 Task: Find connections with filter location Pennādam with filter topic #Jobsearchwith filter profile language Potuguese with filter current company ETAuto with filter school Thiagarajar College of Engineering with filter industry Wholesale Furniture and Home Furnishings with filter service category Audio Engineering with filter keywords title Entrepreneur
Action: Mouse moved to (549, 68)
Screenshot: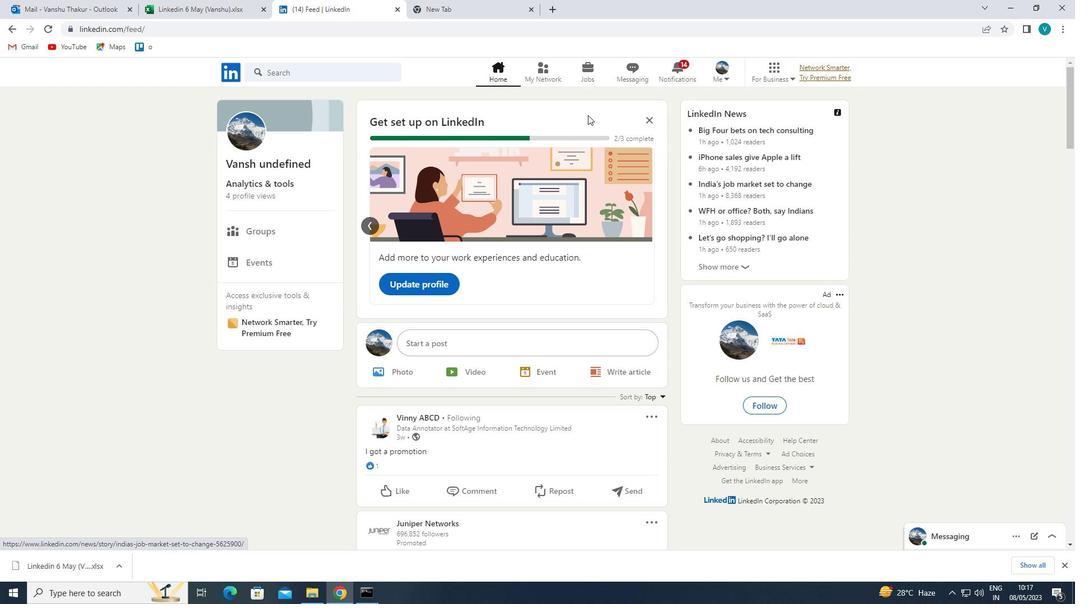 
Action: Mouse pressed left at (549, 68)
Screenshot: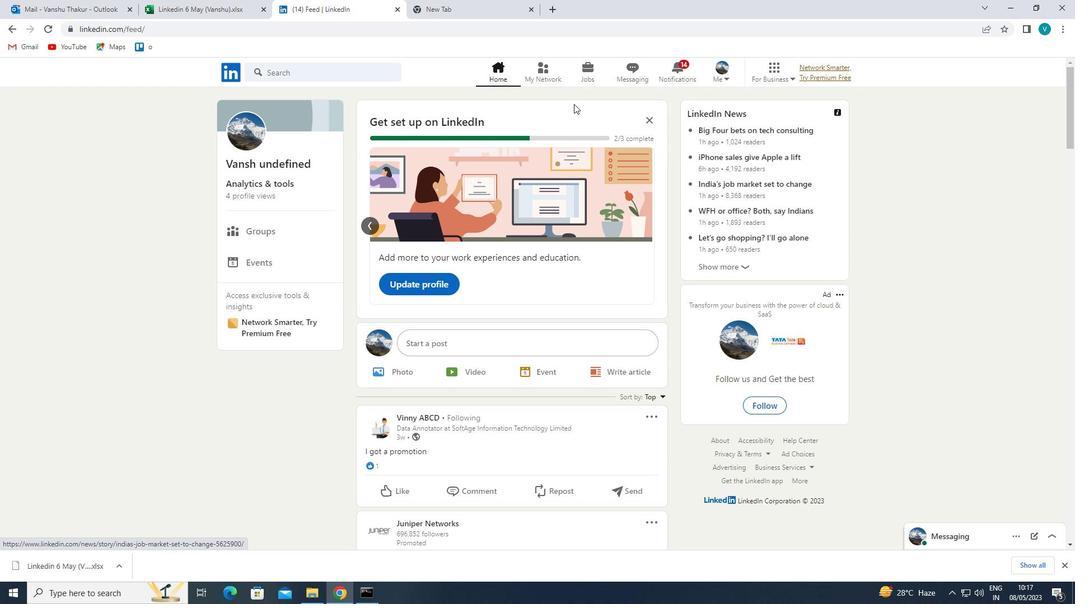 
Action: Mouse moved to (338, 133)
Screenshot: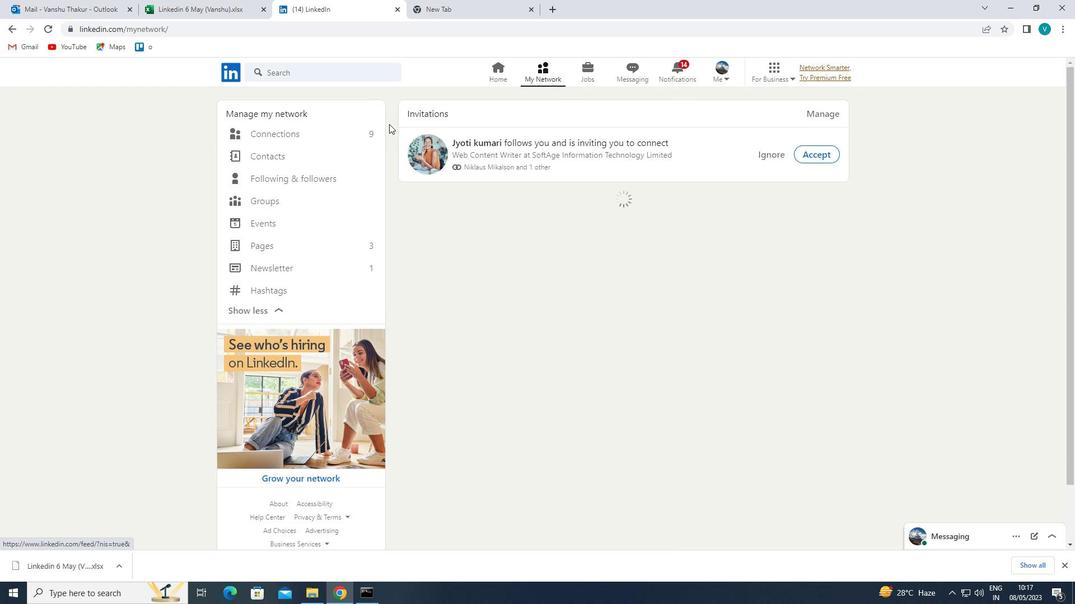 
Action: Mouse pressed left at (338, 133)
Screenshot: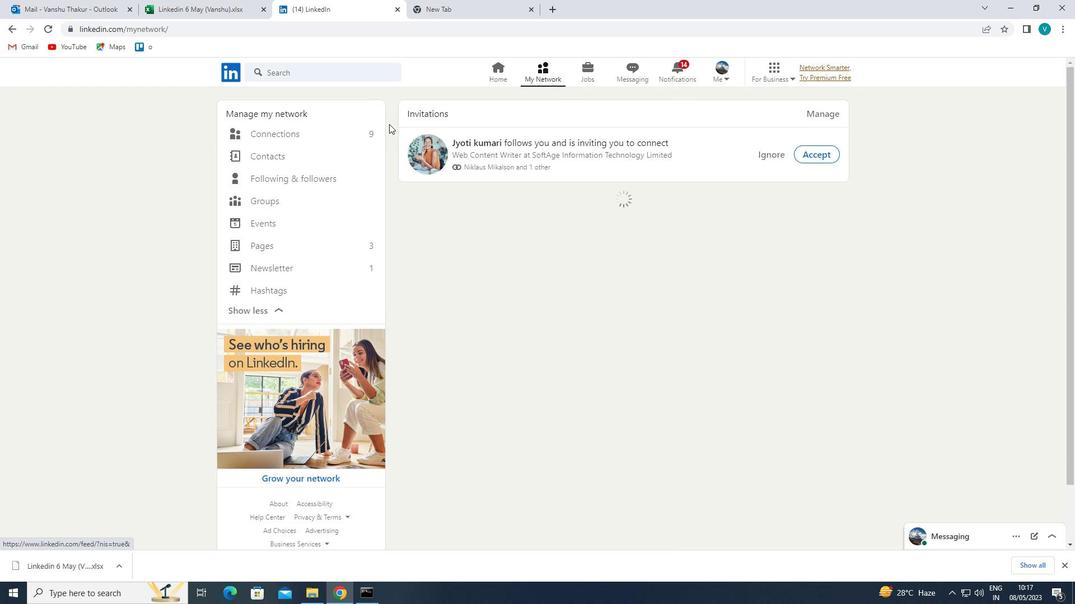 
Action: Mouse moved to (609, 133)
Screenshot: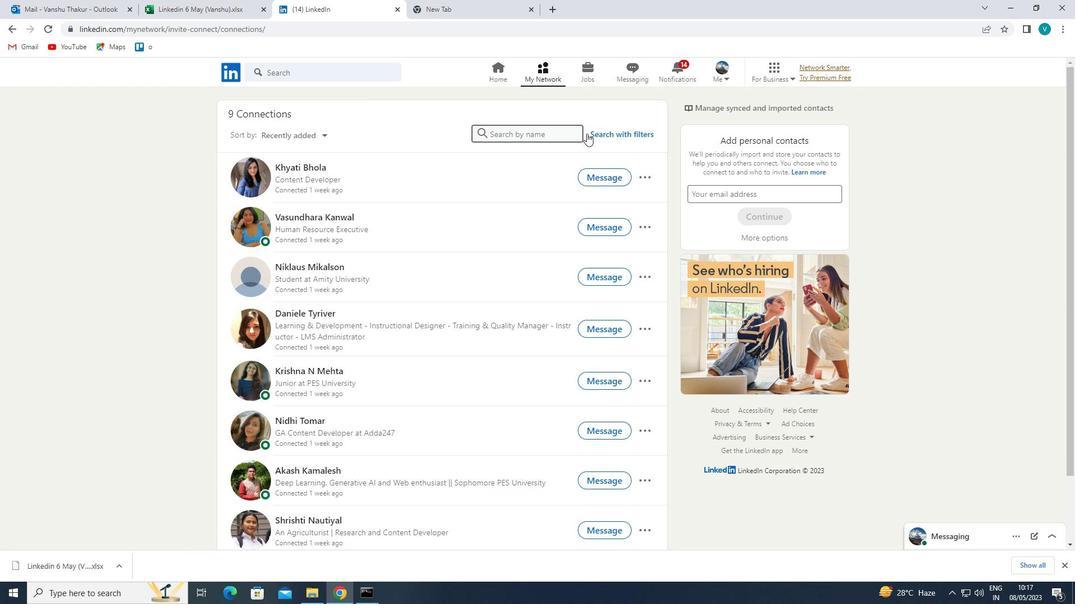 
Action: Mouse pressed left at (609, 133)
Screenshot: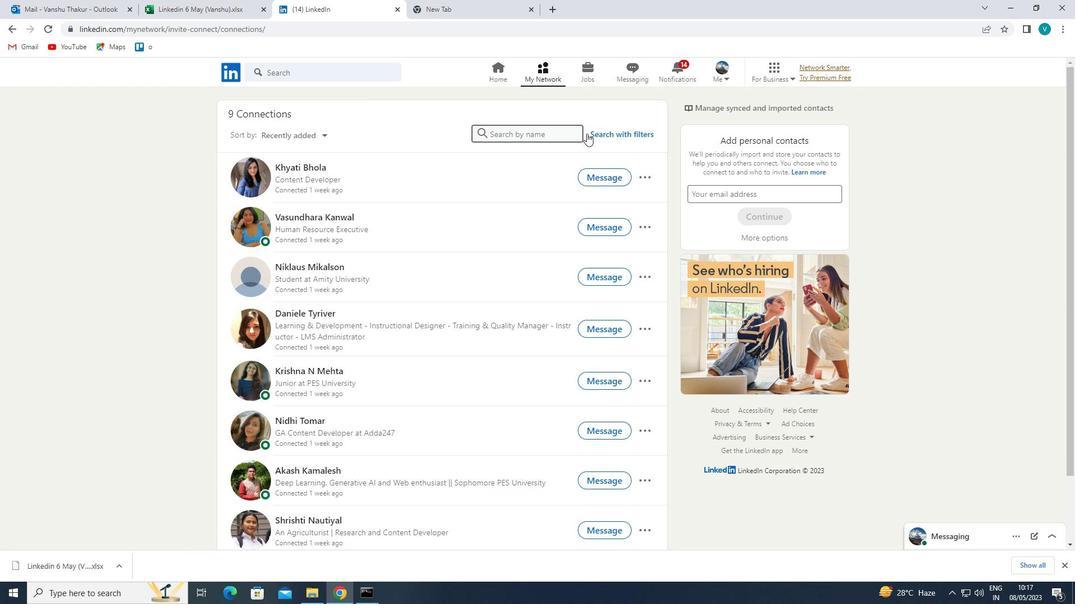 
Action: Mouse moved to (540, 105)
Screenshot: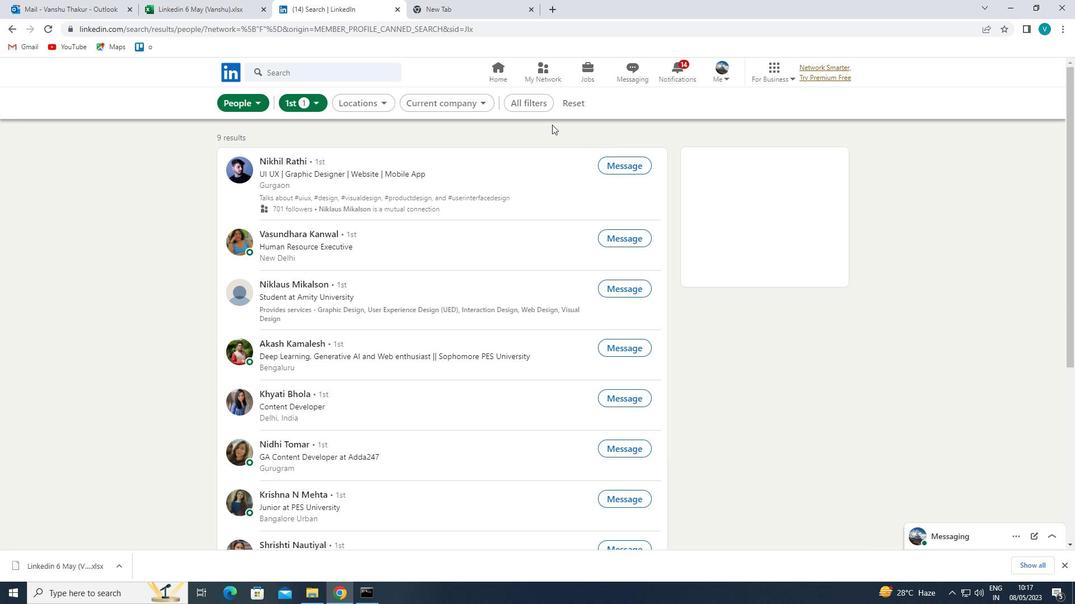 
Action: Mouse pressed left at (540, 105)
Screenshot: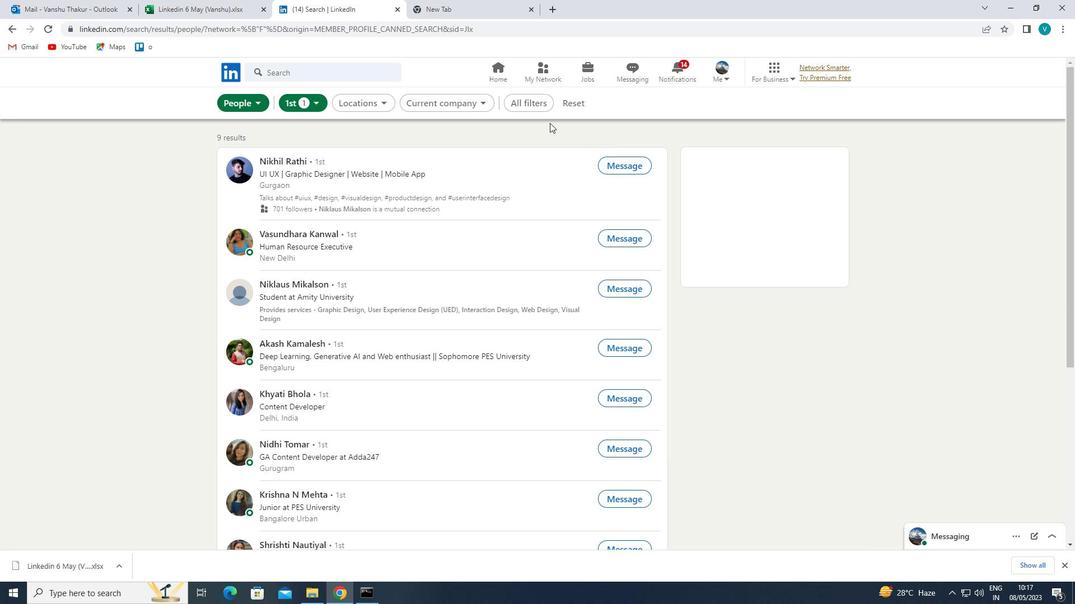 
Action: Mouse moved to (807, 180)
Screenshot: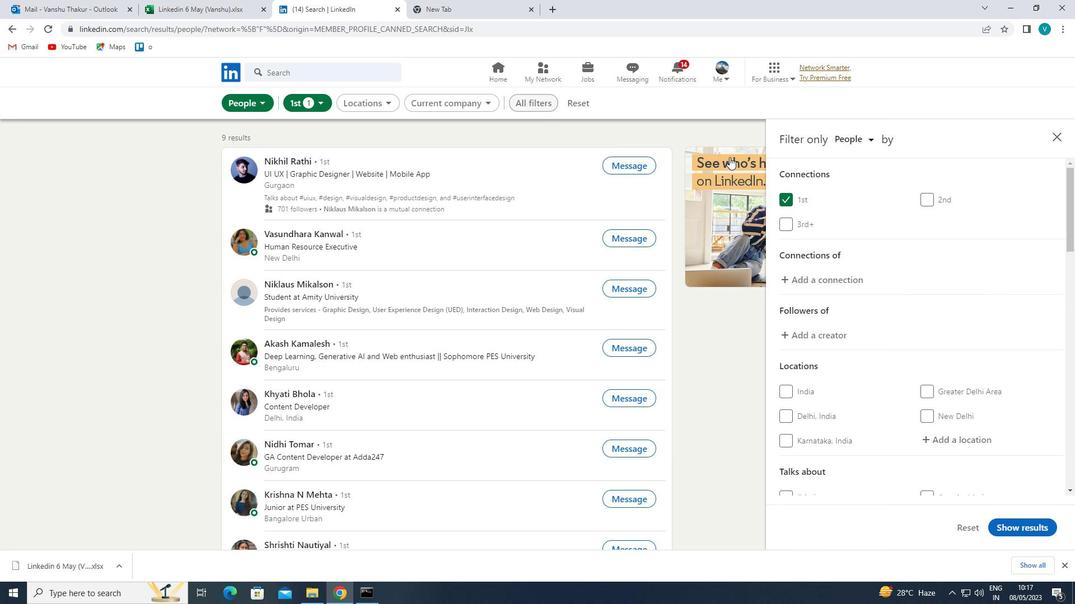 
Action: Mouse scrolled (807, 180) with delta (0, 0)
Screenshot: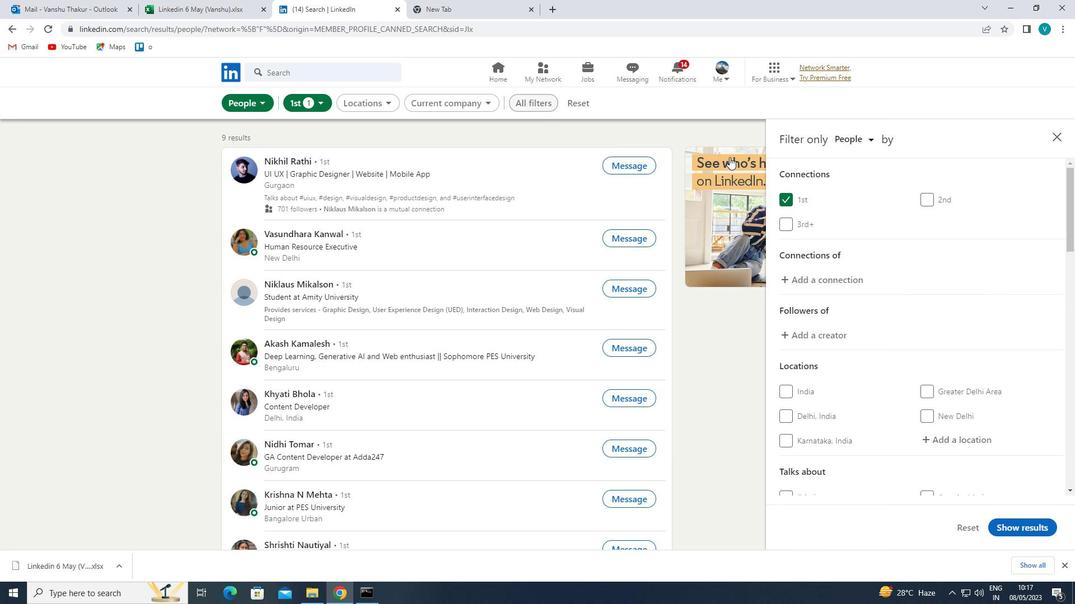 
Action: Mouse moved to (813, 184)
Screenshot: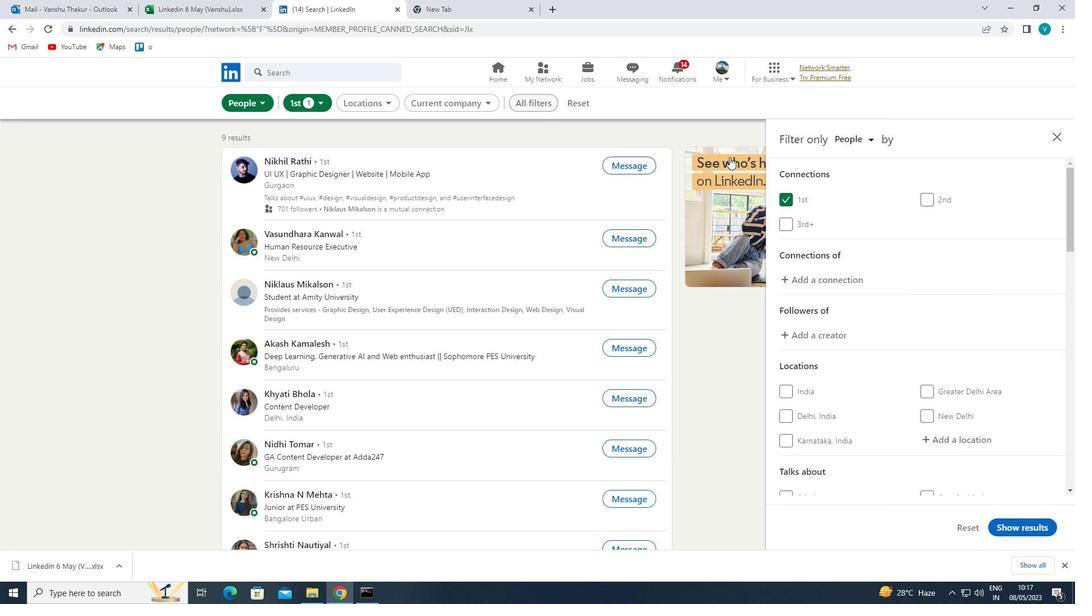 
Action: Mouse scrolled (813, 183) with delta (0, 0)
Screenshot: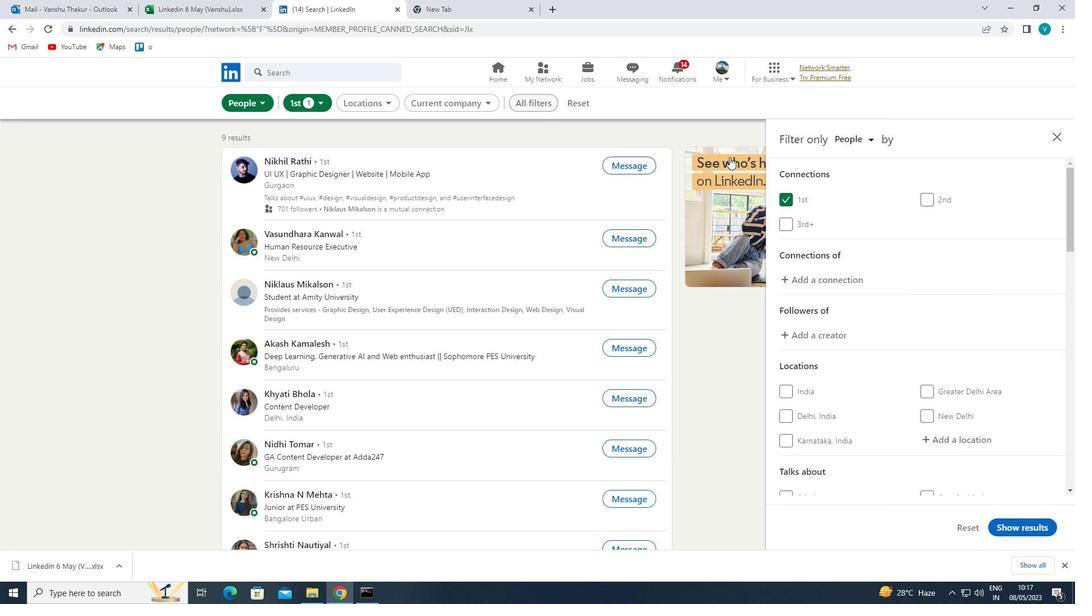 
Action: Mouse moved to (818, 188)
Screenshot: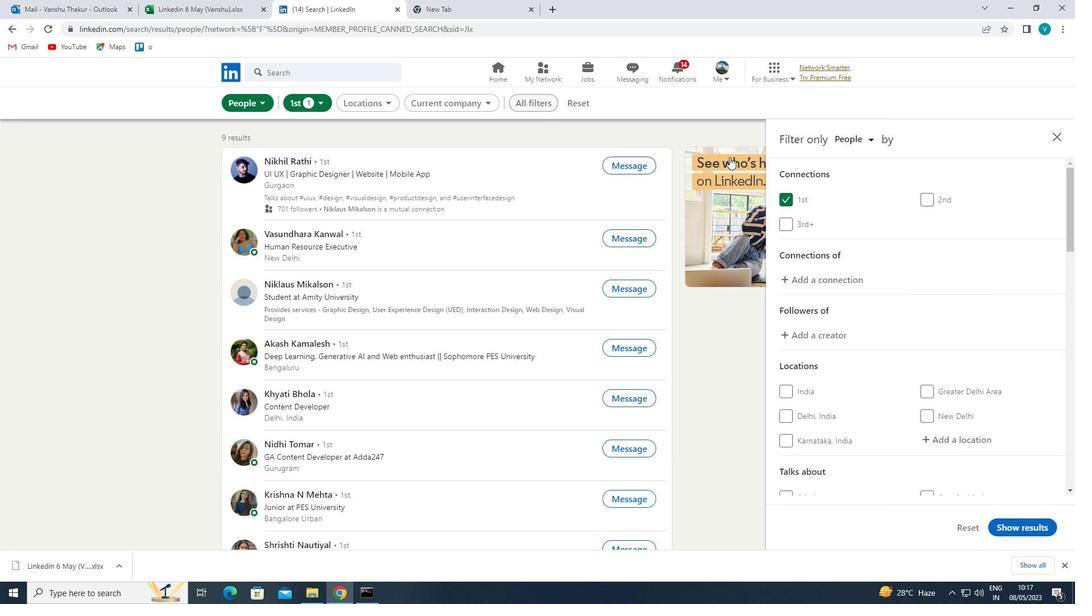 
Action: Mouse scrolled (818, 188) with delta (0, 0)
Screenshot: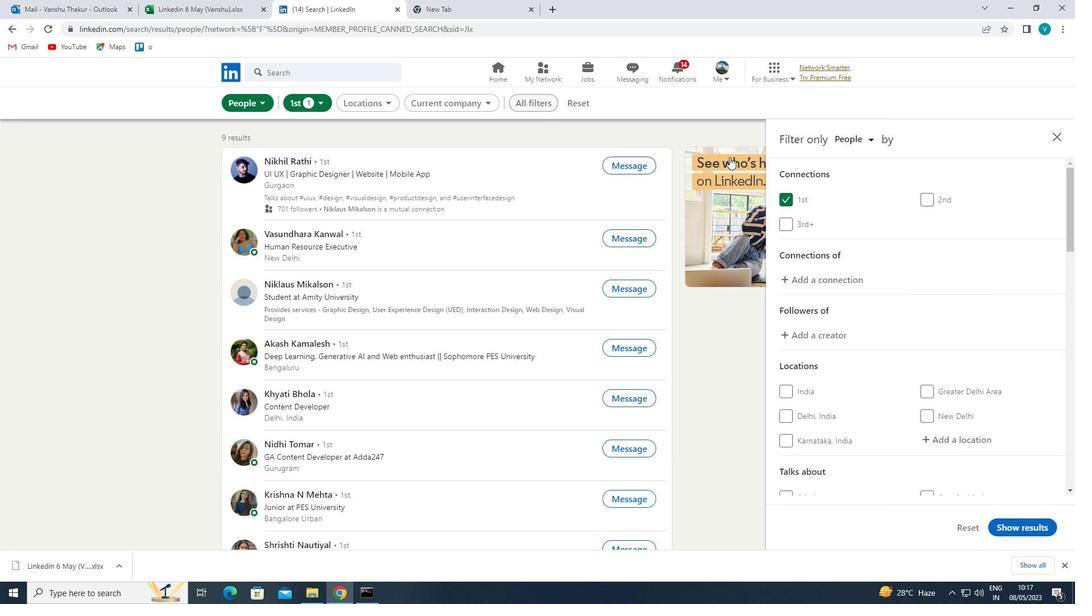 
Action: Mouse moved to (958, 261)
Screenshot: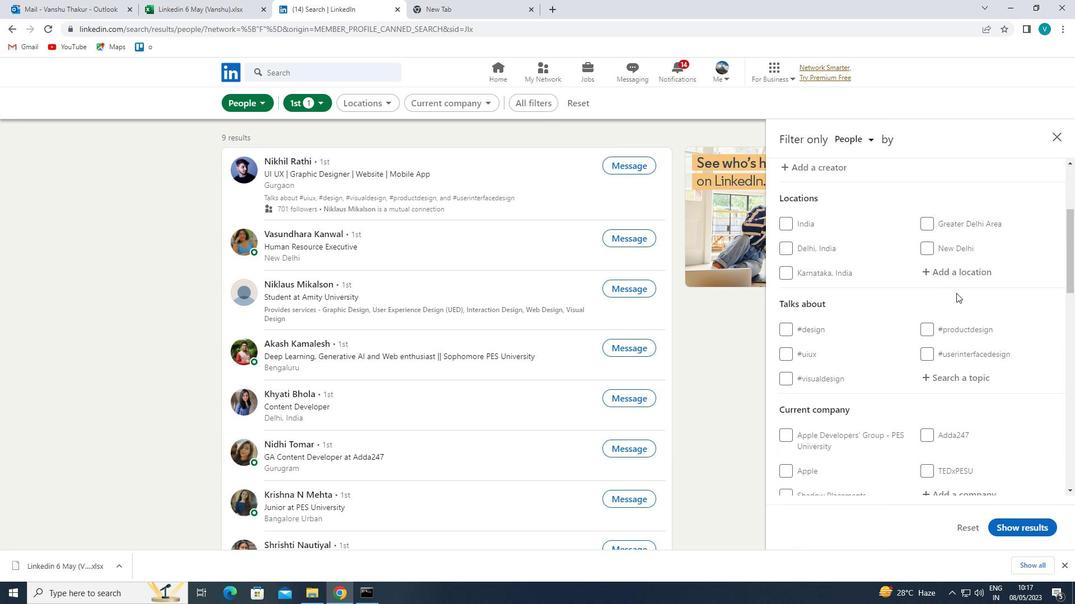 
Action: Mouse pressed left at (958, 261)
Screenshot: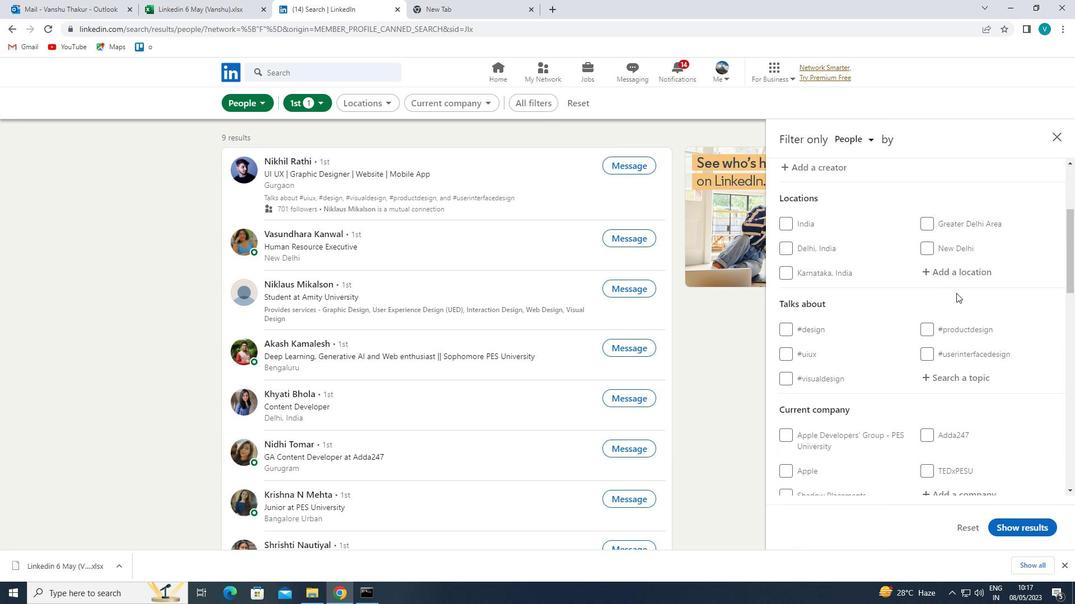 
Action: Mouse moved to (979, 274)
Screenshot: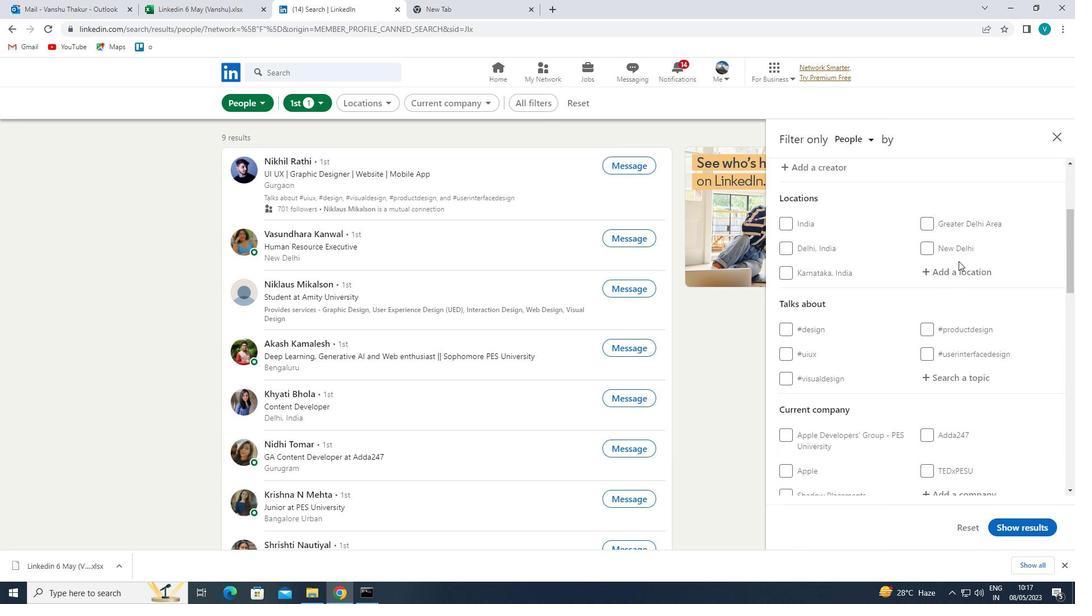 
Action: Mouse pressed left at (979, 274)
Screenshot: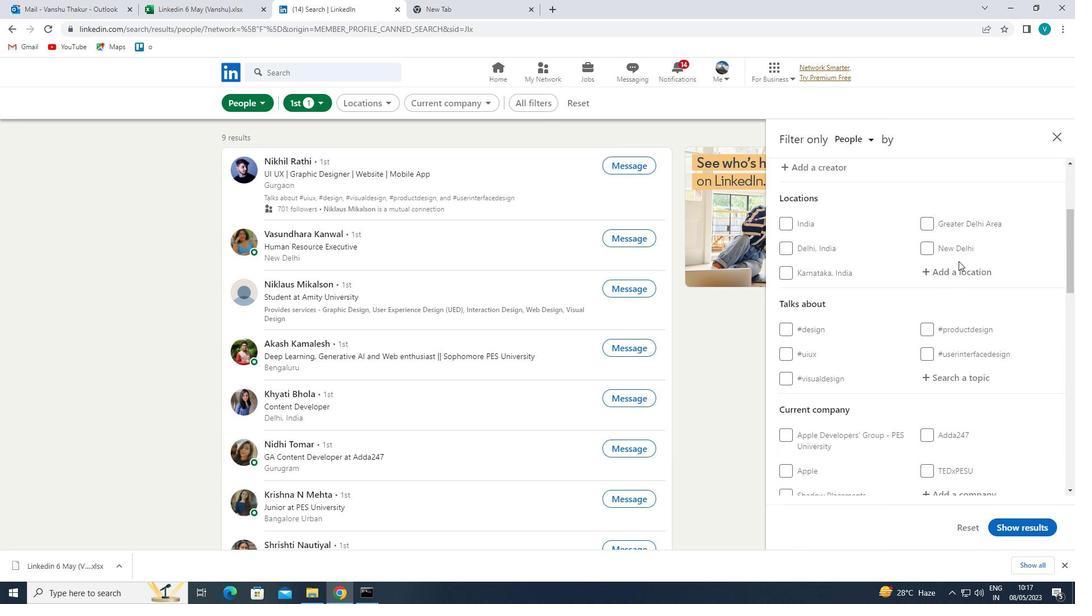 
Action: Mouse moved to (909, 265)
Screenshot: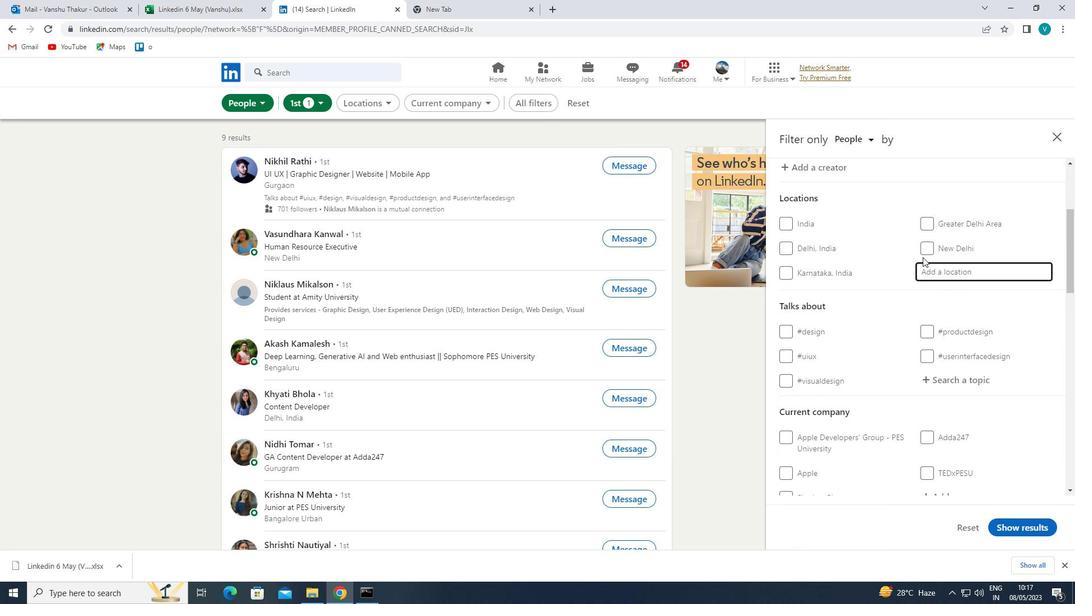 
Action: Key pressed <Key.shift>PENNADAM
Screenshot: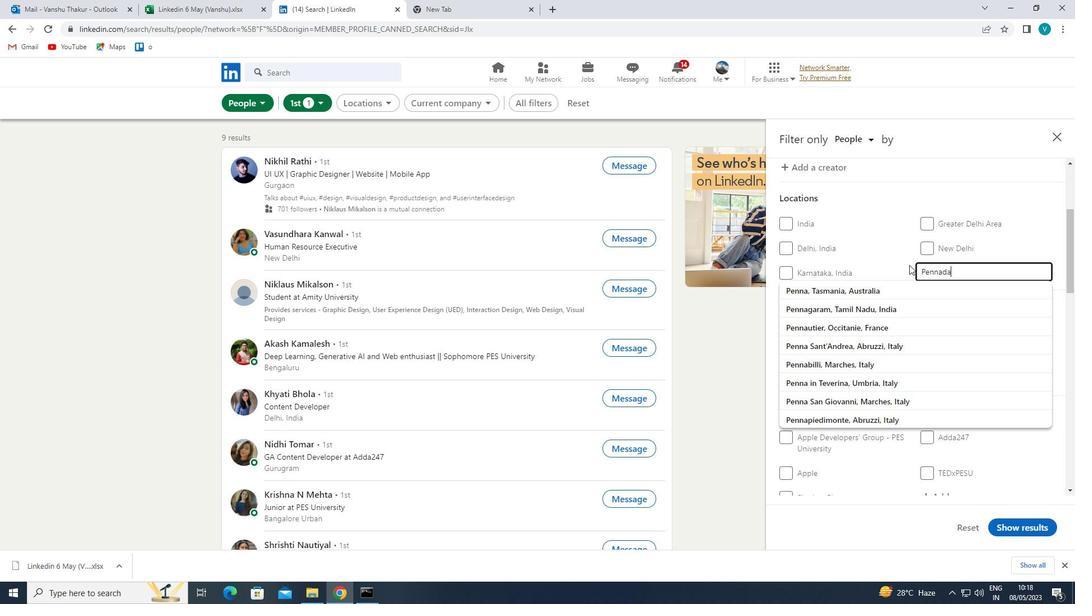 
Action: Mouse moved to (885, 276)
Screenshot: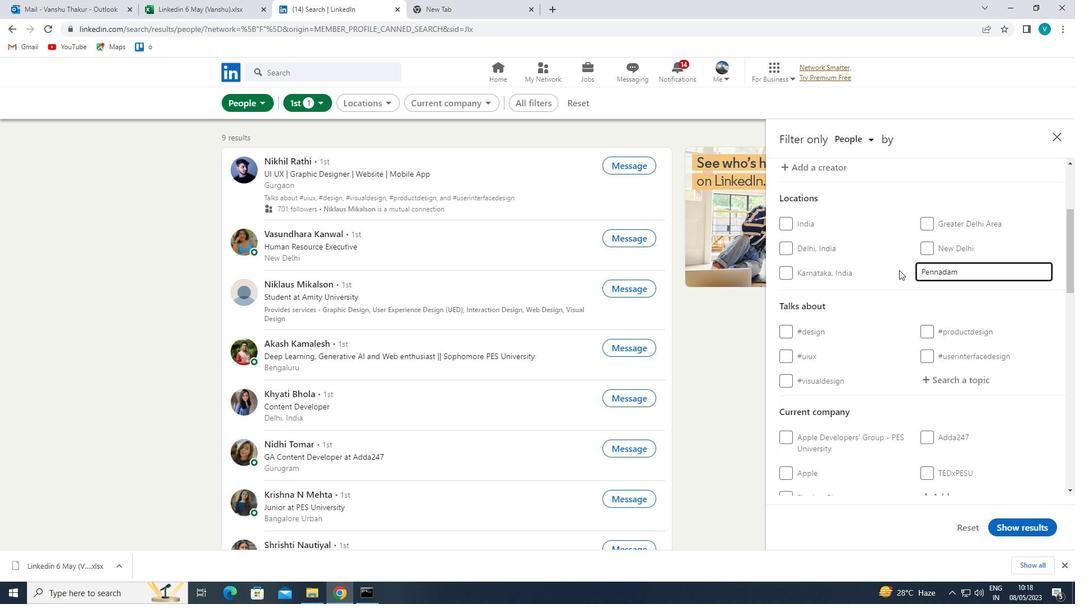 
Action: Mouse pressed left at (885, 276)
Screenshot: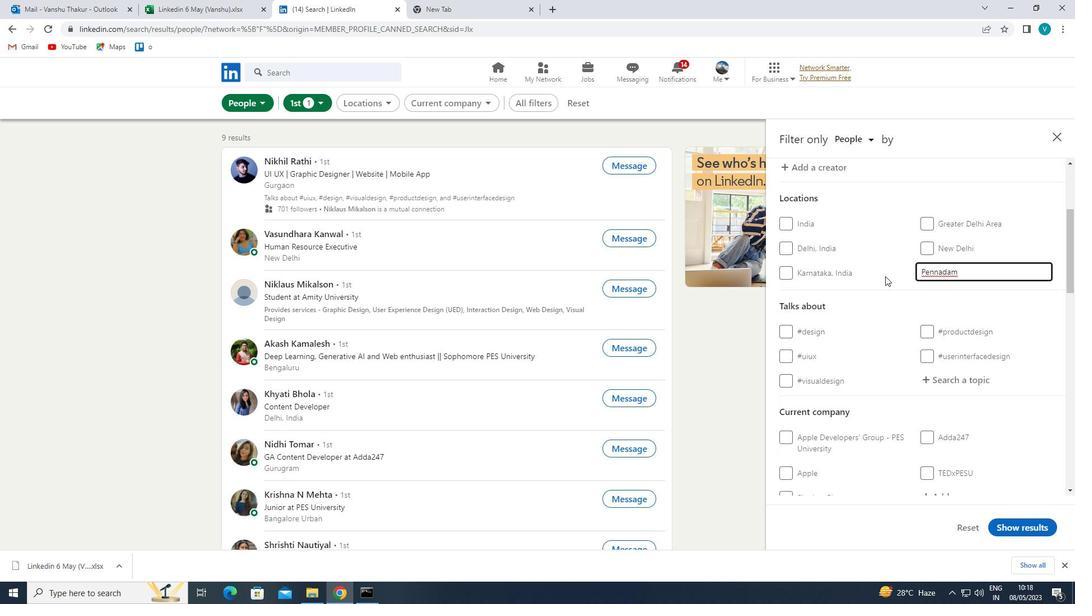
Action: Mouse scrolled (885, 276) with delta (0, 0)
Screenshot: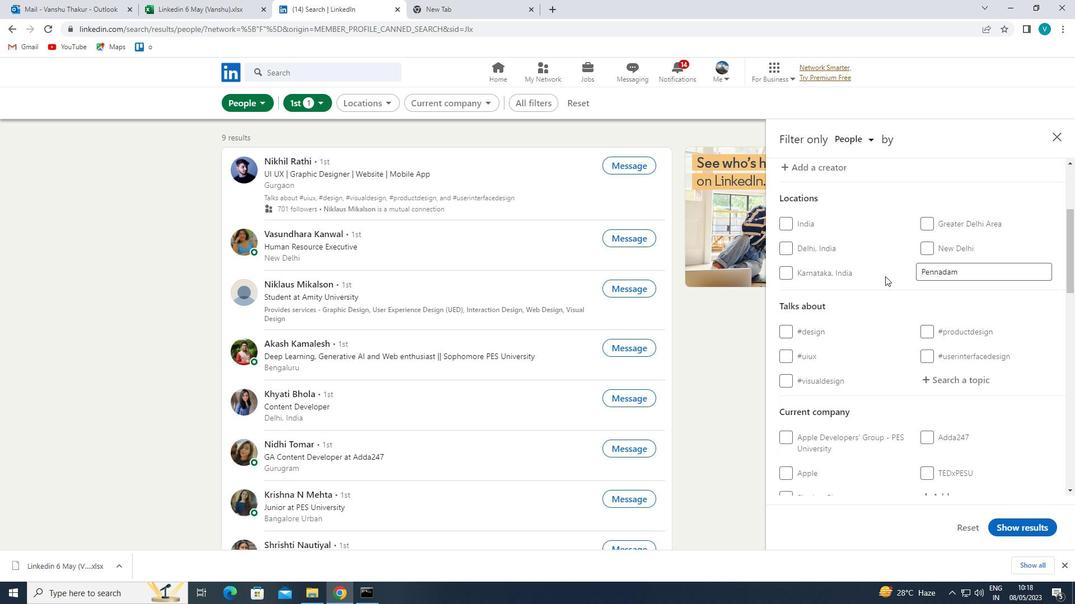 
Action: Mouse scrolled (885, 276) with delta (0, 0)
Screenshot: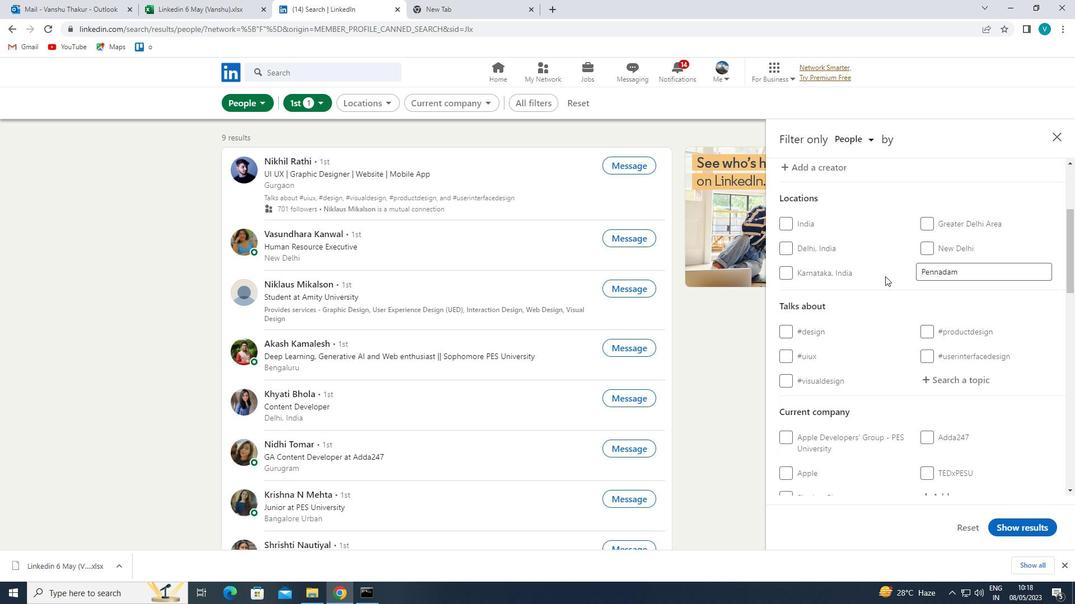 
Action: Mouse moved to (931, 268)
Screenshot: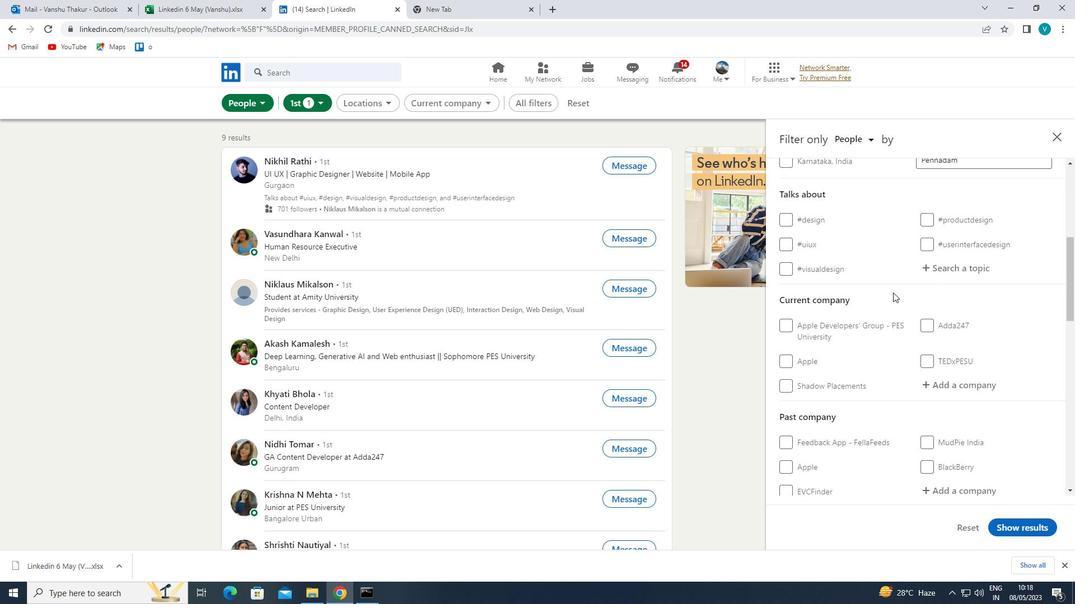 
Action: Mouse pressed left at (931, 268)
Screenshot: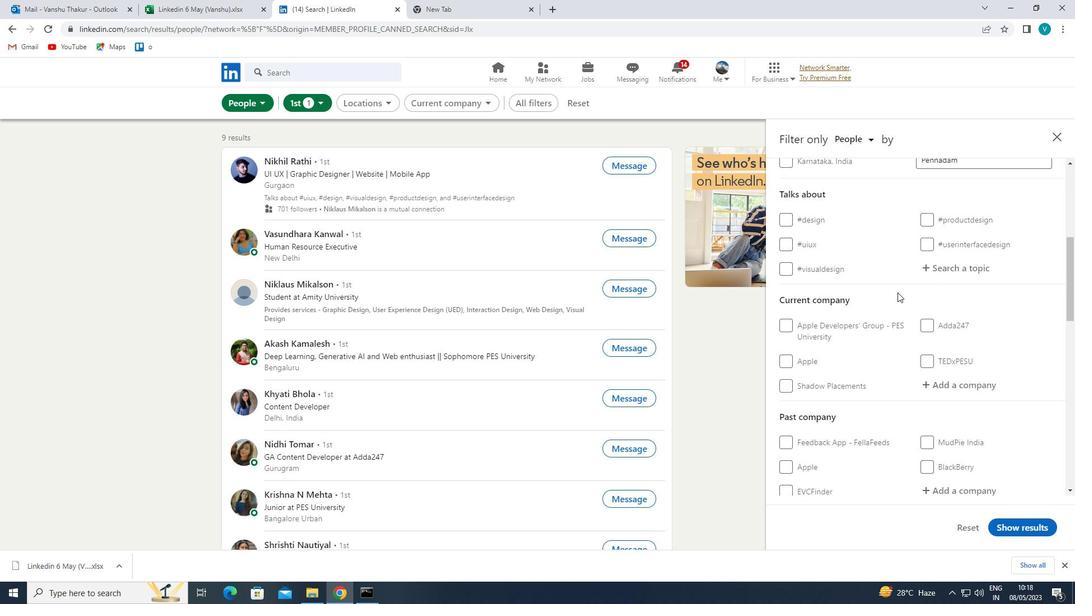 
Action: Key pressed JOBSEARCH
Screenshot: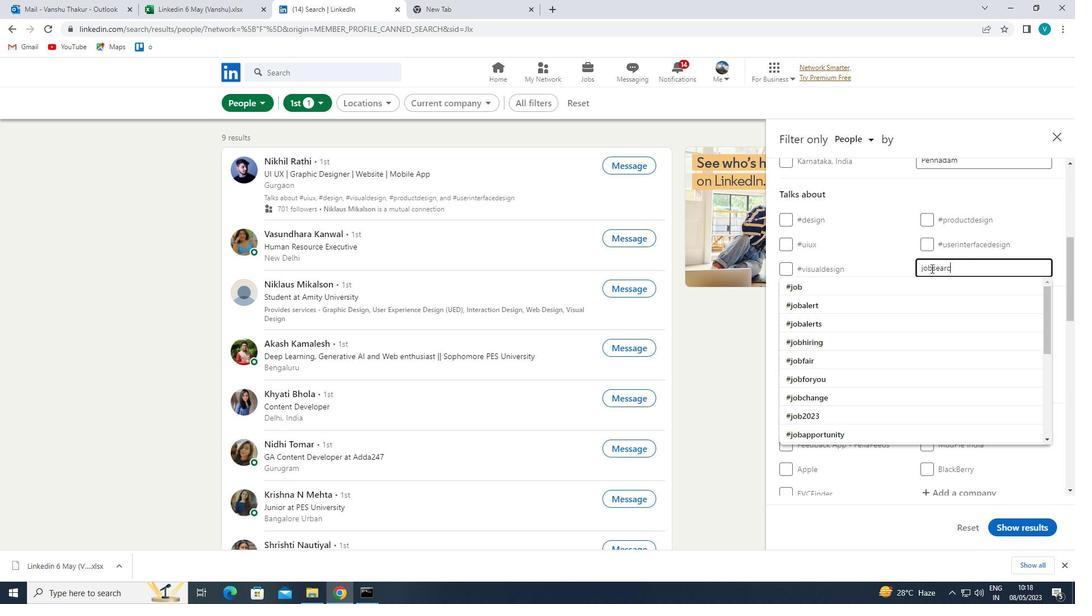 
Action: Mouse moved to (921, 284)
Screenshot: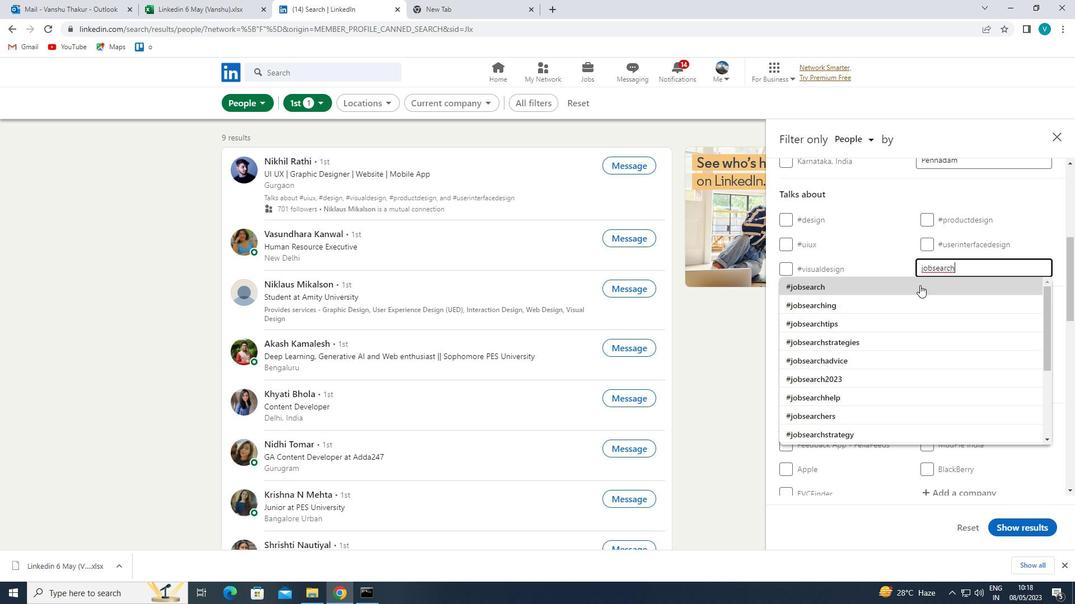 
Action: Mouse pressed left at (921, 284)
Screenshot: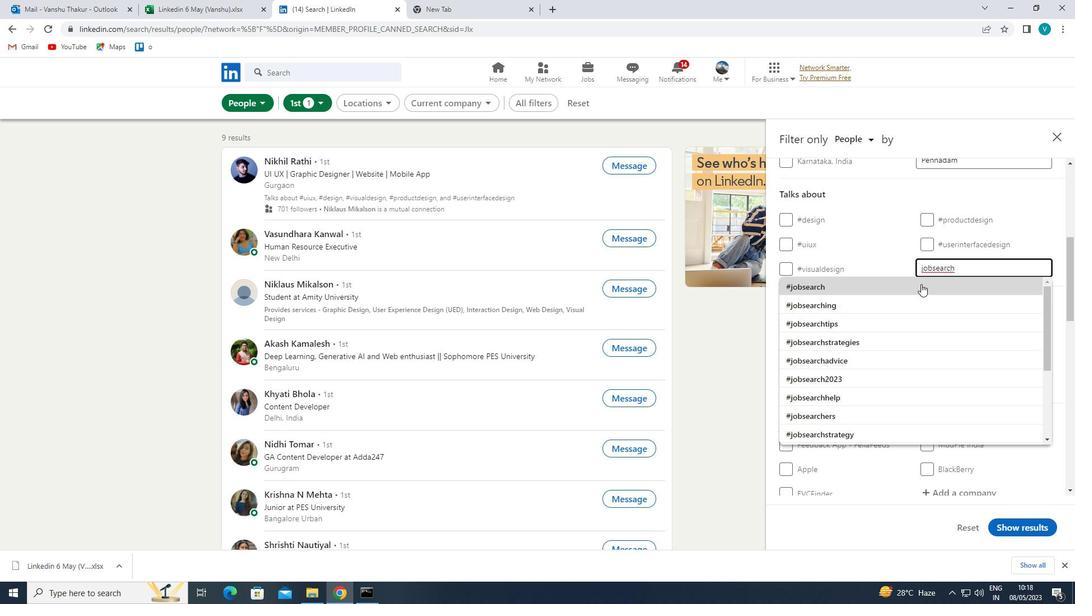 
Action: Mouse scrolled (921, 283) with delta (0, 0)
Screenshot: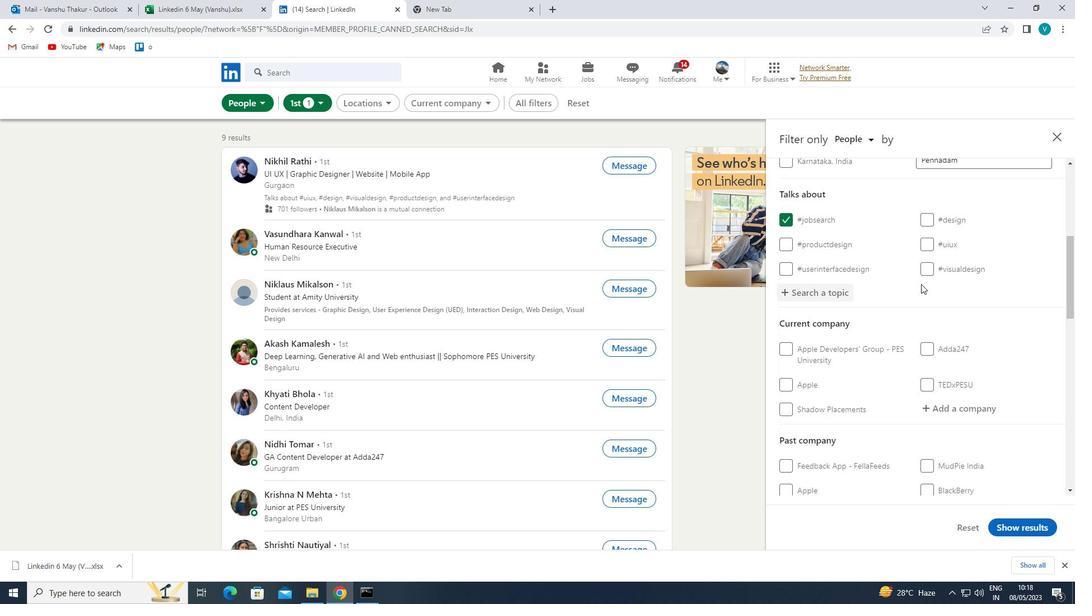 
Action: Mouse scrolled (921, 283) with delta (0, 0)
Screenshot: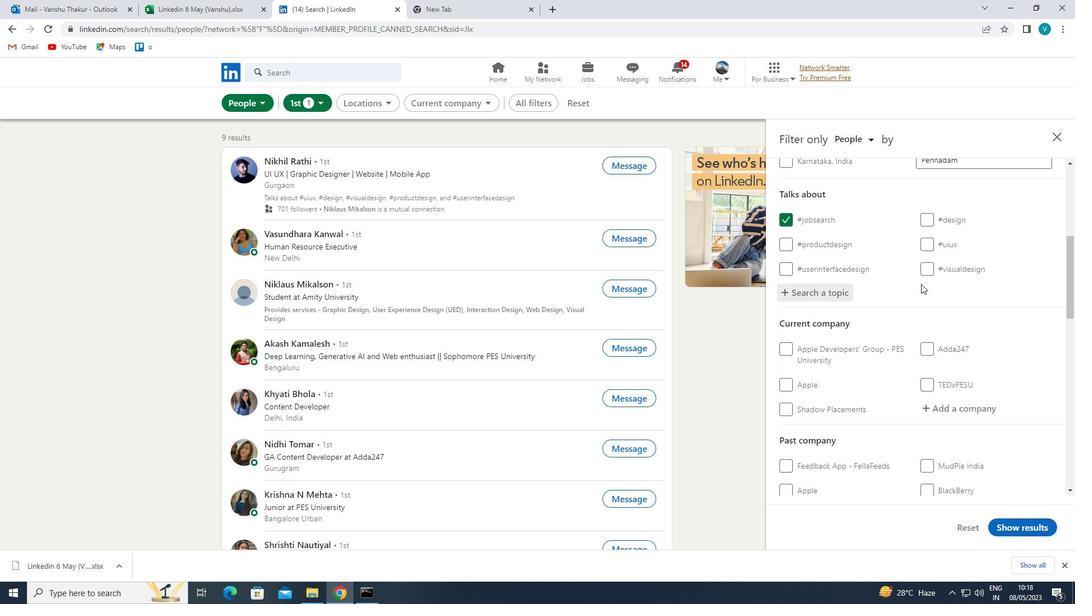 
Action: Mouse moved to (953, 297)
Screenshot: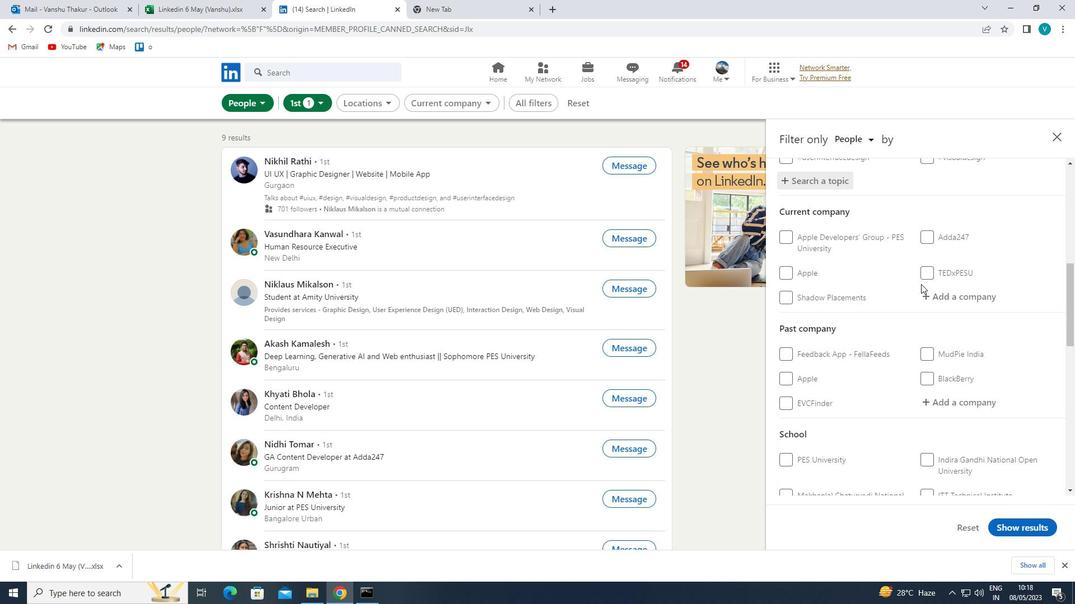 
Action: Mouse pressed left at (953, 297)
Screenshot: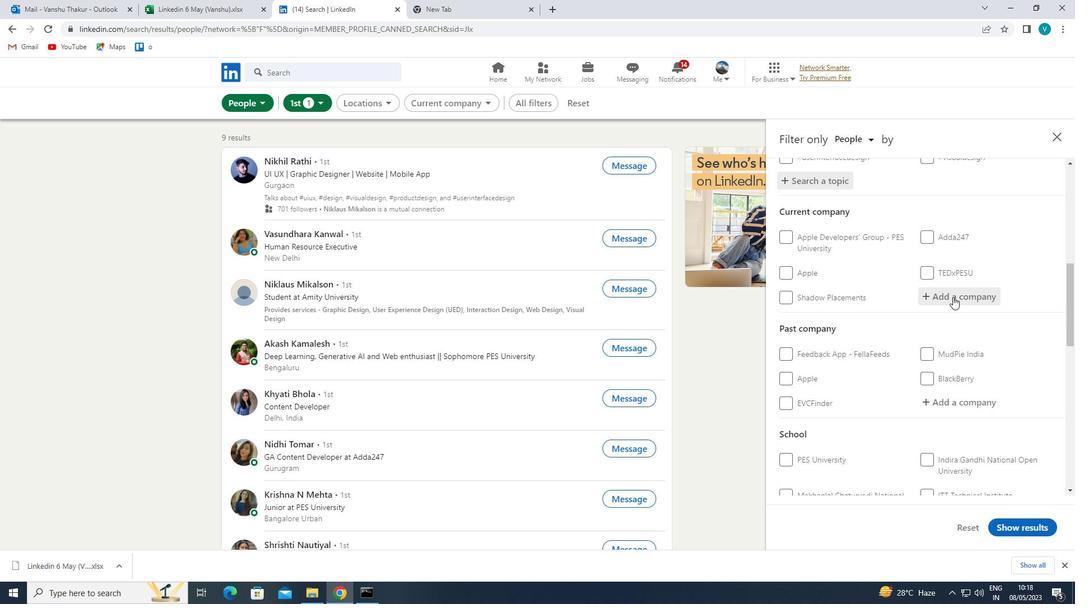 
Action: Key pressed <Key.shift>ETAUTO<Key.space>
Screenshot: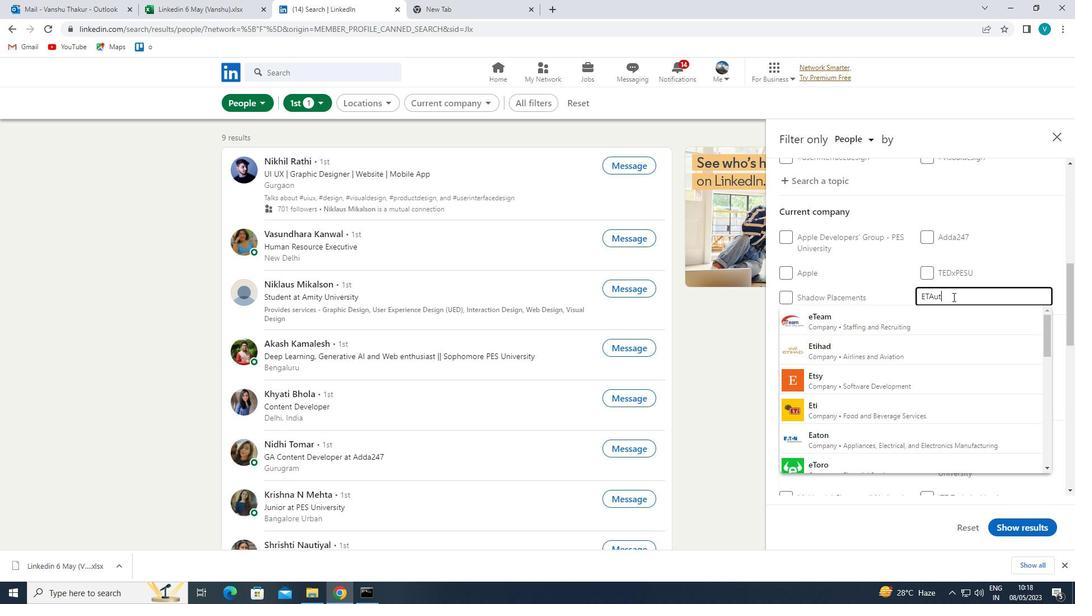 
Action: Mouse moved to (944, 309)
Screenshot: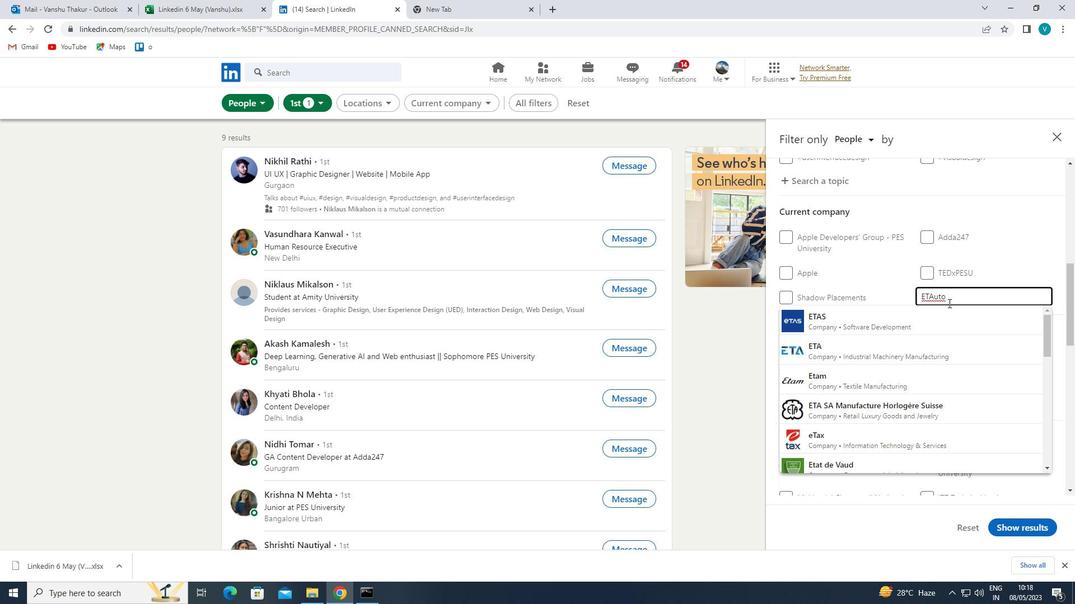
Action: Mouse pressed left at (944, 309)
Screenshot: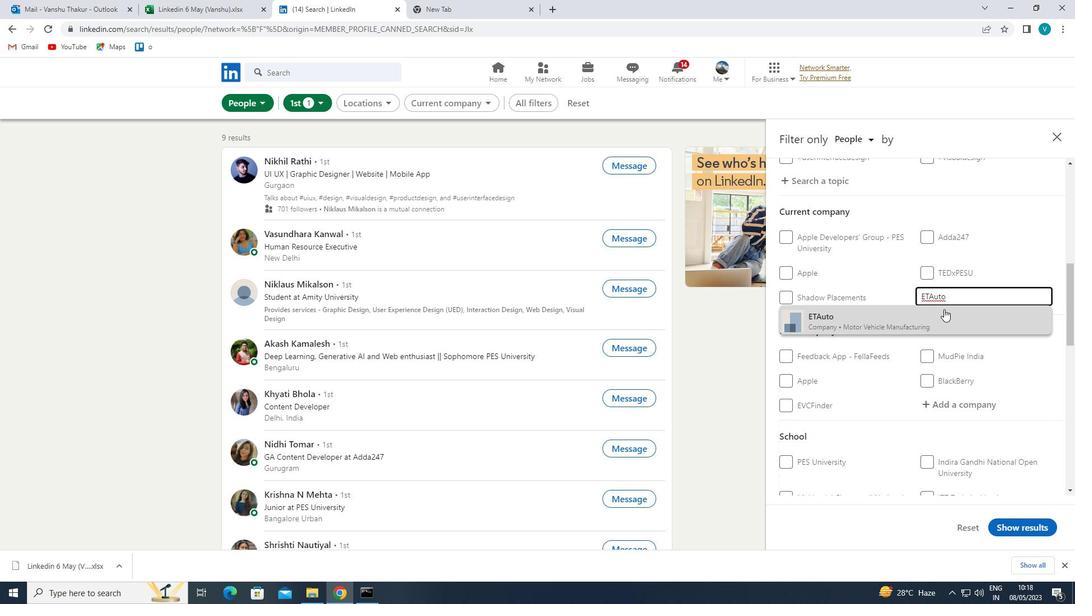 
Action: Mouse moved to (944, 311)
Screenshot: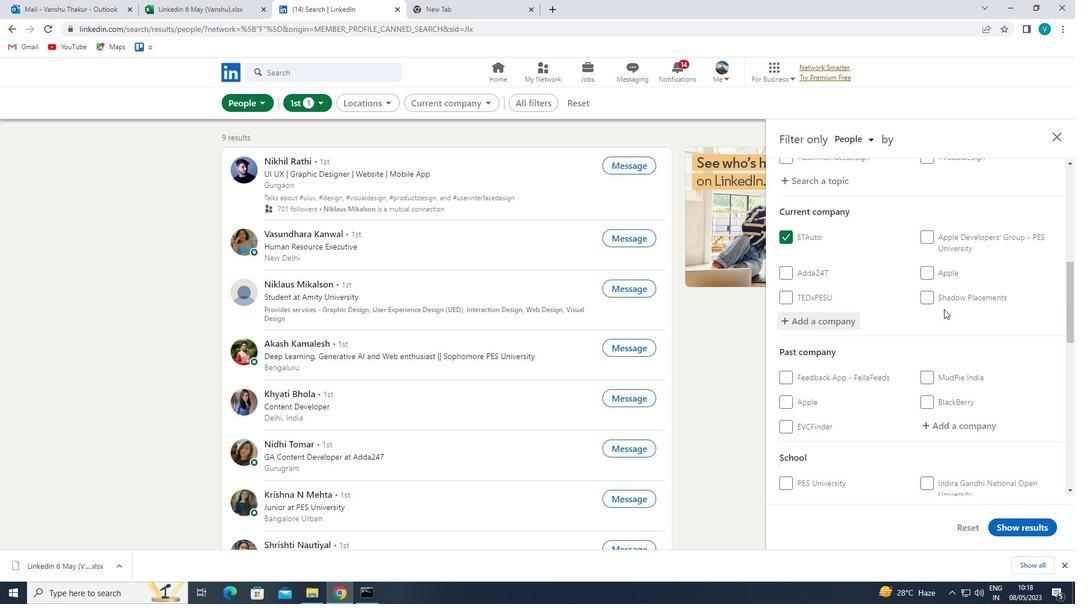 
Action: Mouse scrolled (944, 310) with delta (0, 0)
Screenshot: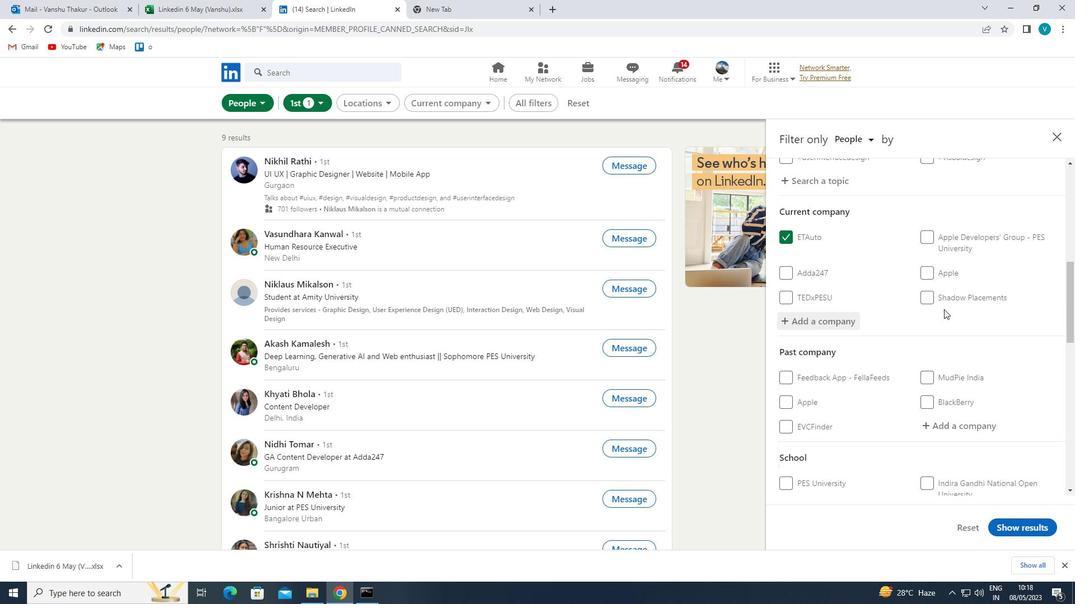 
Action: Mouse moved to (945, 313)
Screenshot: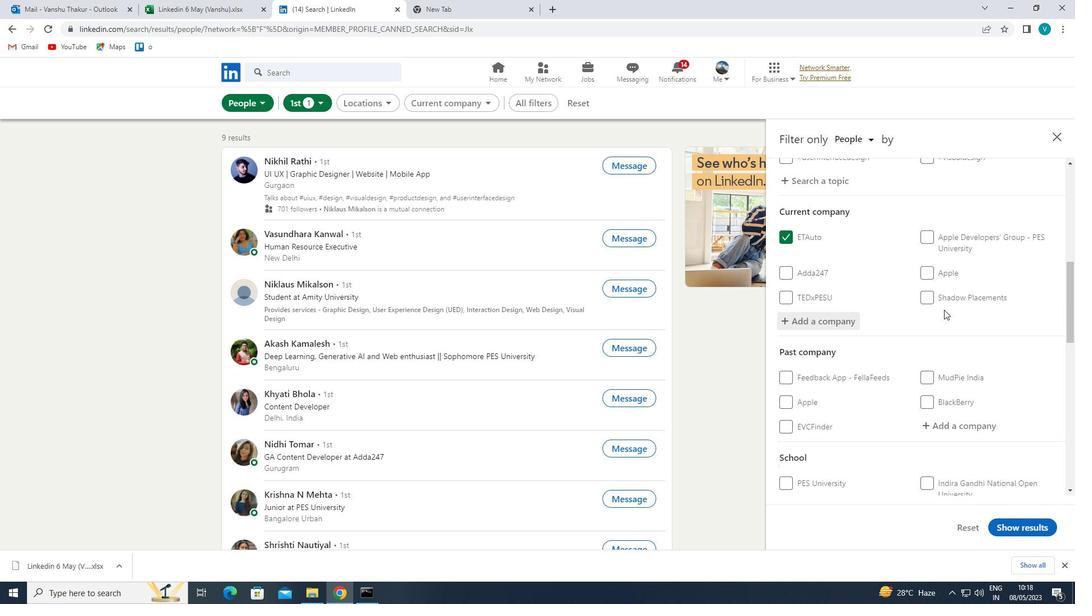 
Action: Mouse scrolled (945, 312) with delta (0, 0)
Screenshot: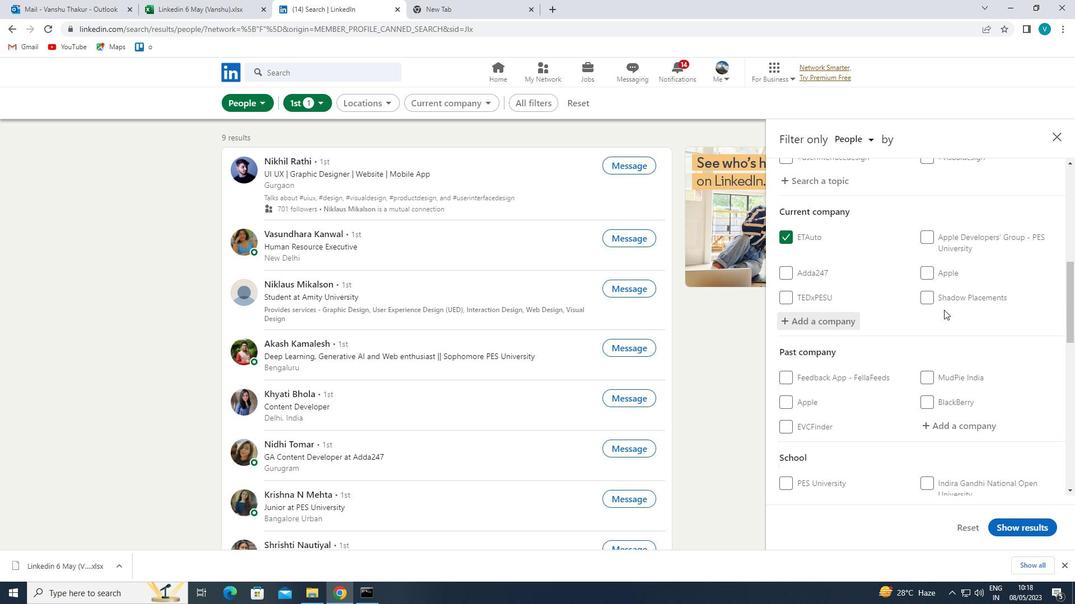 
Action: Mouse moved to (946, 314)
Screenshot: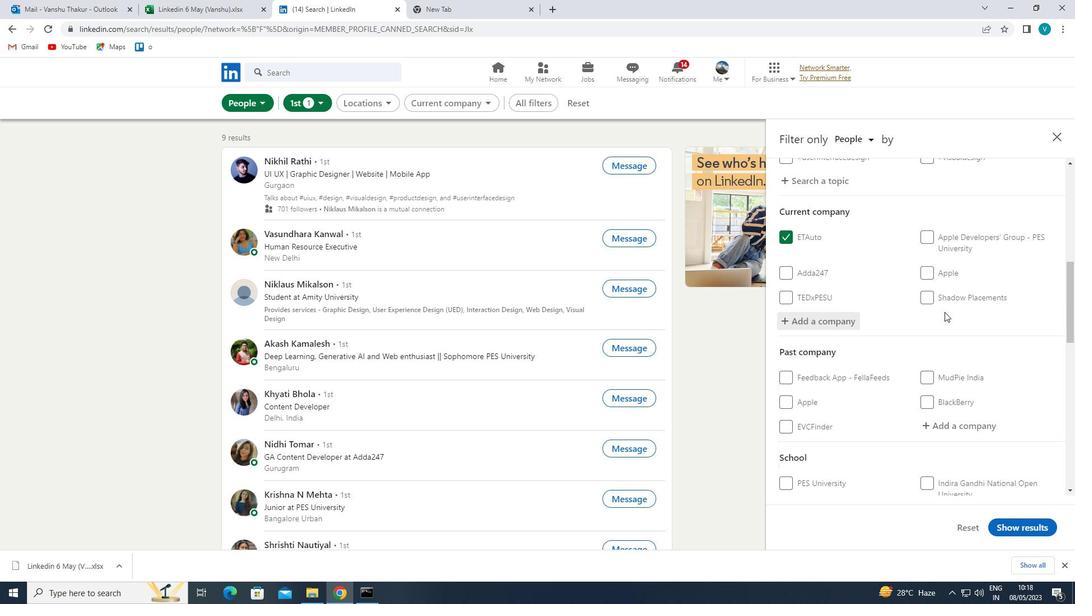 
Action: Mouse scrolled (946, 314) with delta (0, 0)
Screenshot: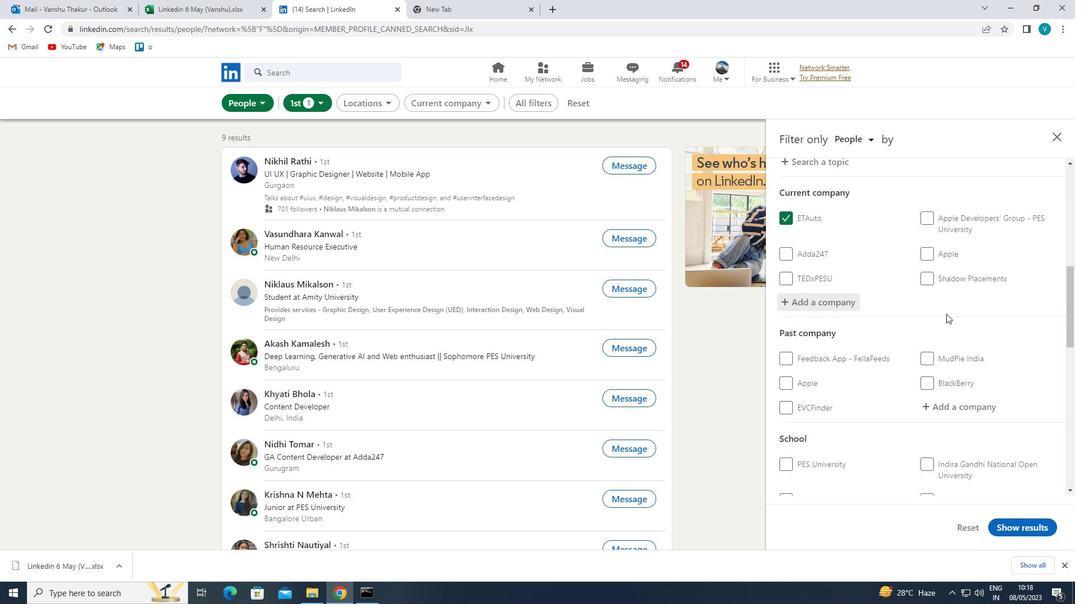 
Action: Mouse moved to (958, 396)
Screenshot: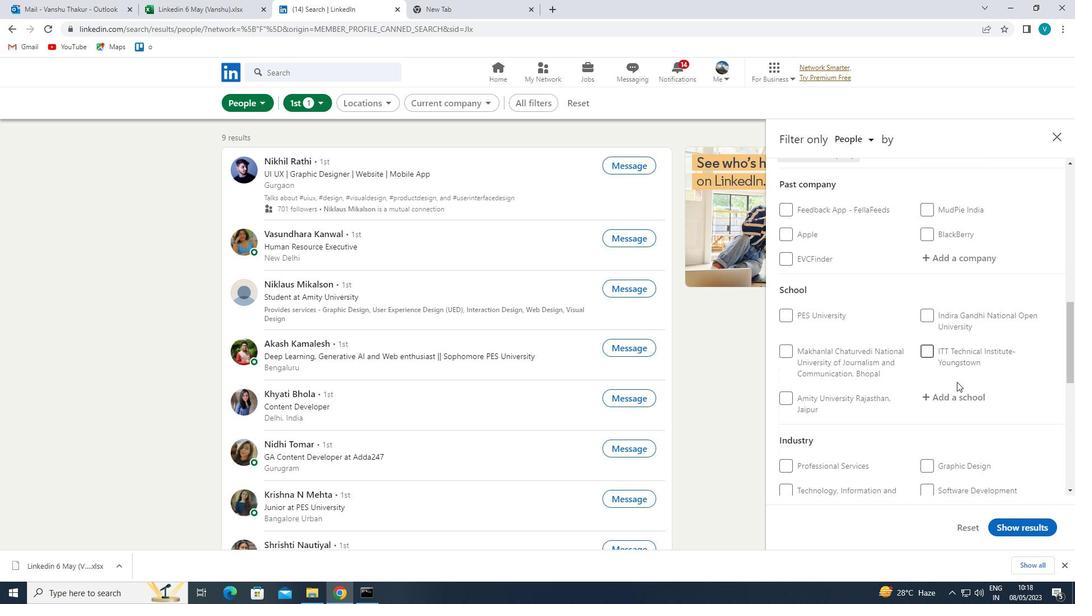 
Action: Mouse pressed left at (958, 396)
Screenshot: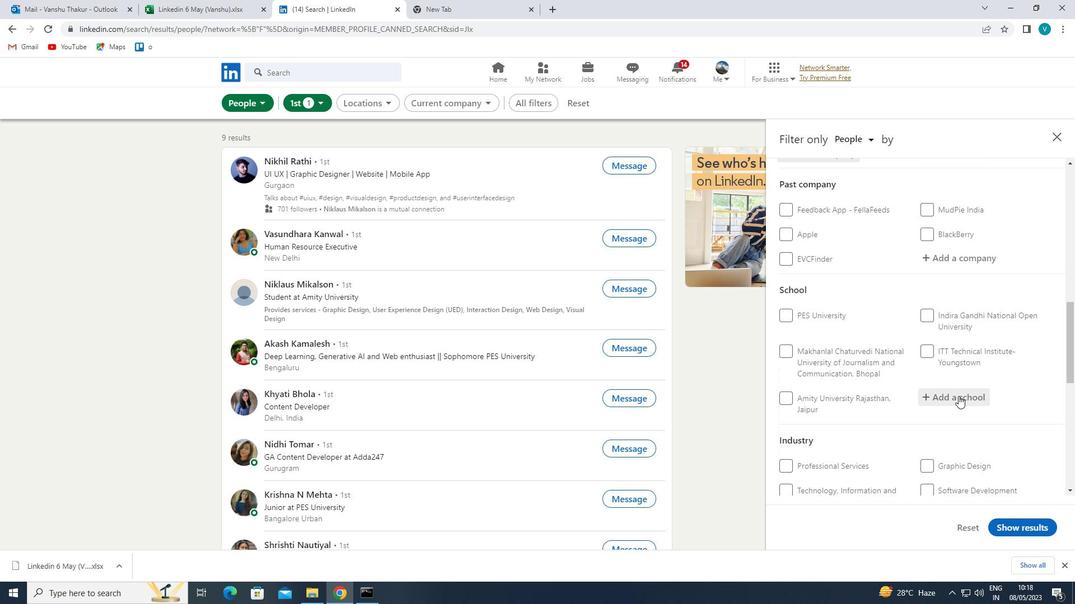 
Action: Key pressed <Key.shift>TJH<Key.backspace><Key.backspace>HIAGARAJAR
Screenshot: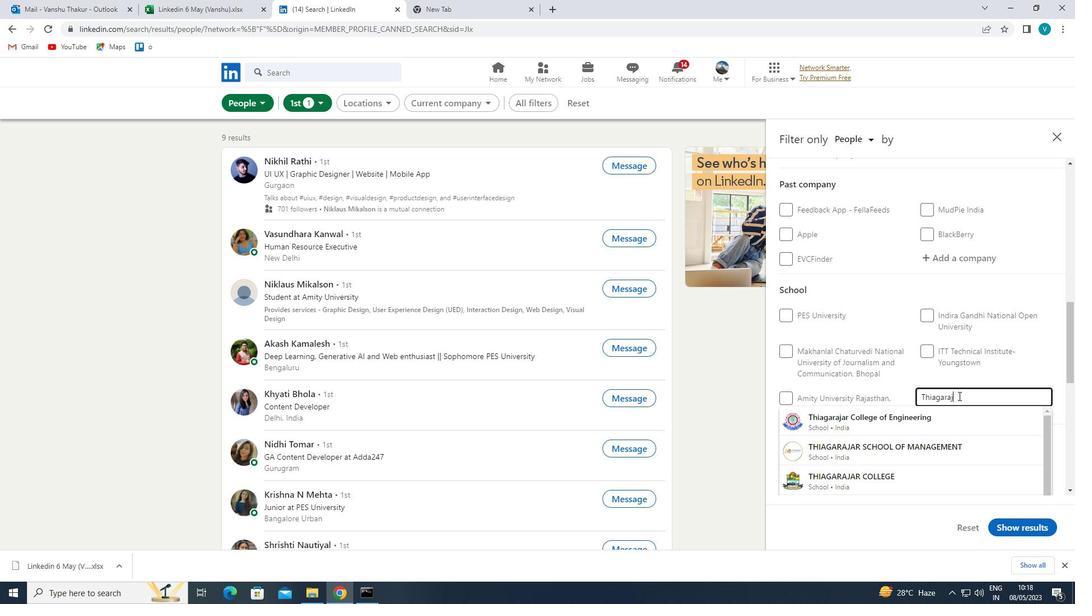 
Action: Mouse moved to (950, 411)
Screenshot: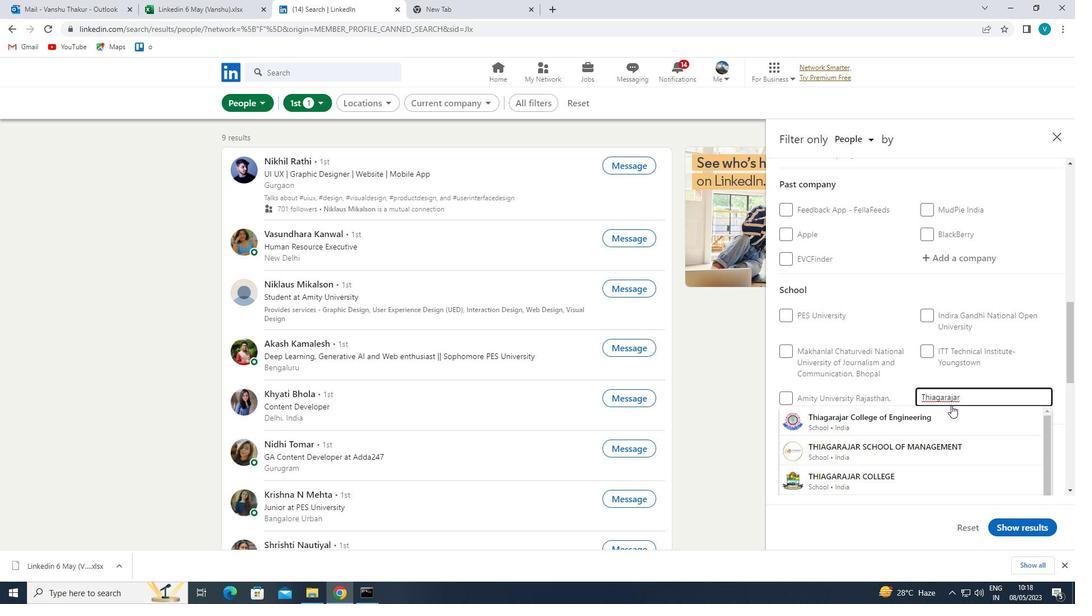 
Action: Mouse pressed left at (950, 411)
Screenshot: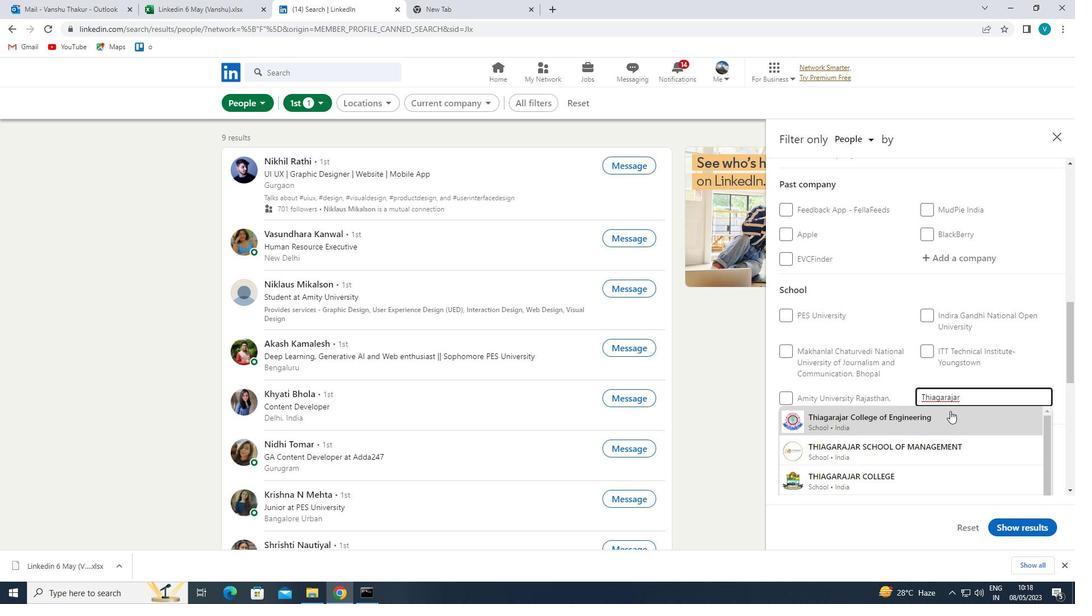 
Action: Mouse moved to (955, 411)
Screenshot: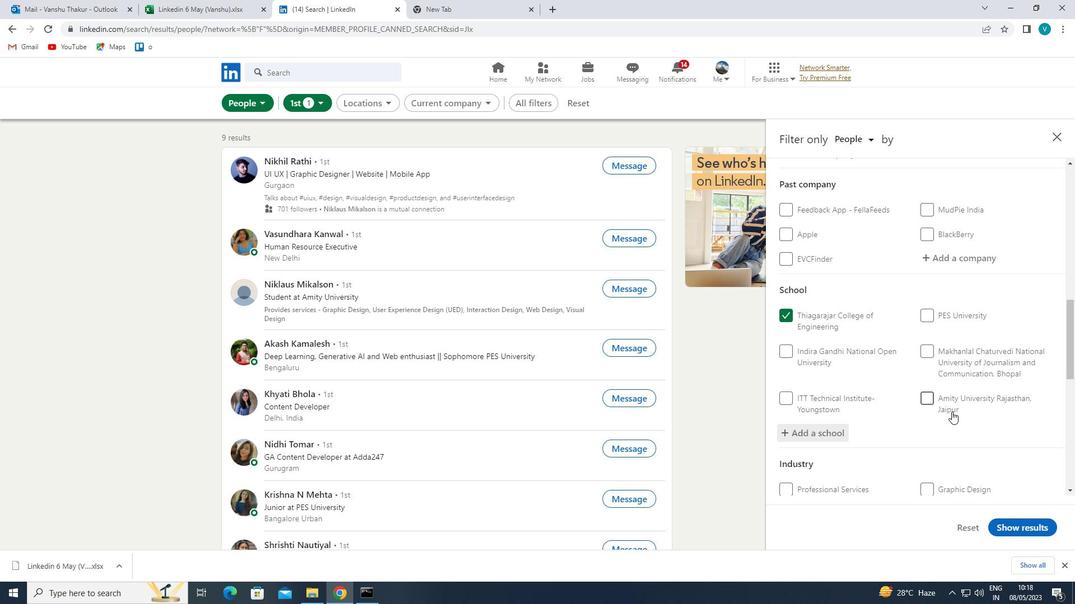 
Action: Mouse scrolled (955, 411) with delta (0, 0)
Screenshot: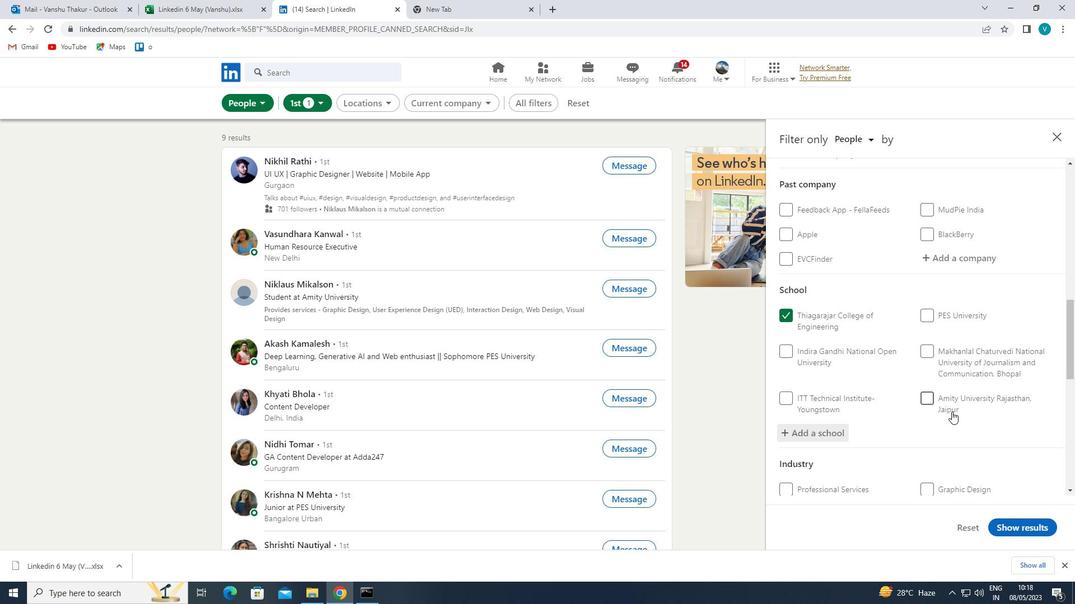 
Action: Mouse moved to (958, 412)
Screenshot: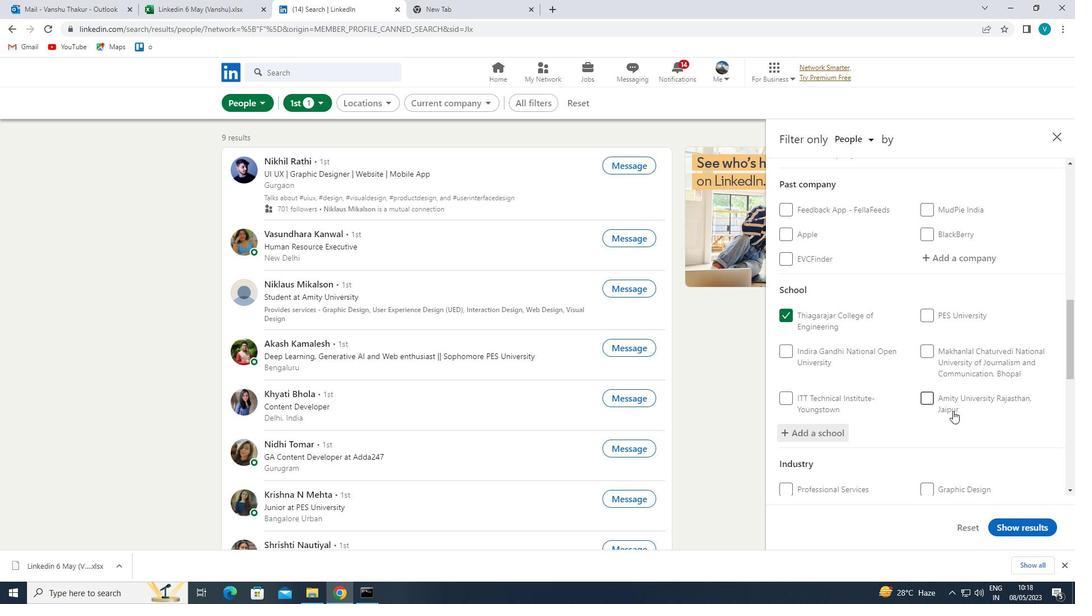 
Action: Mouse scrolled (958, 412) with delta (0, 0)
Screenshot: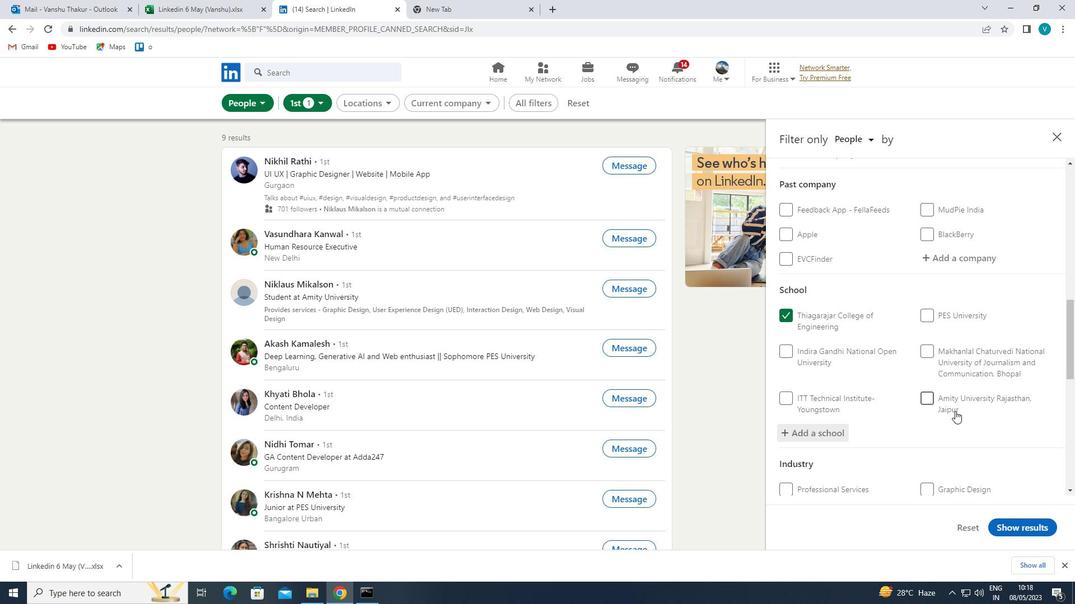 
Action: Mouse moved to (959, 413)
Screenshot: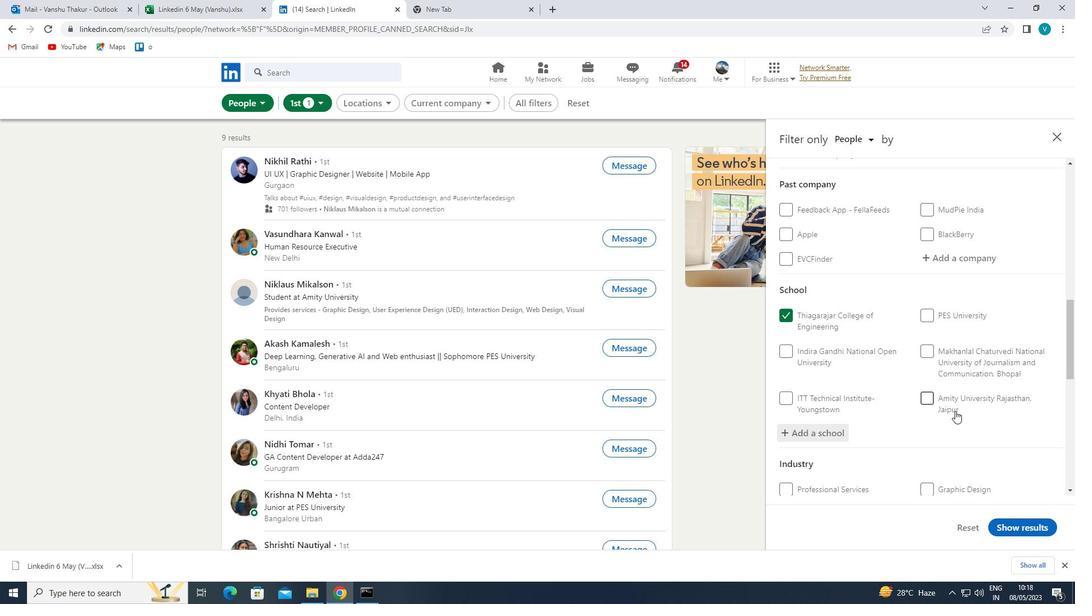 
Action: Mouse scrolled (959, 412) with delta (0, 0)
Screenshot: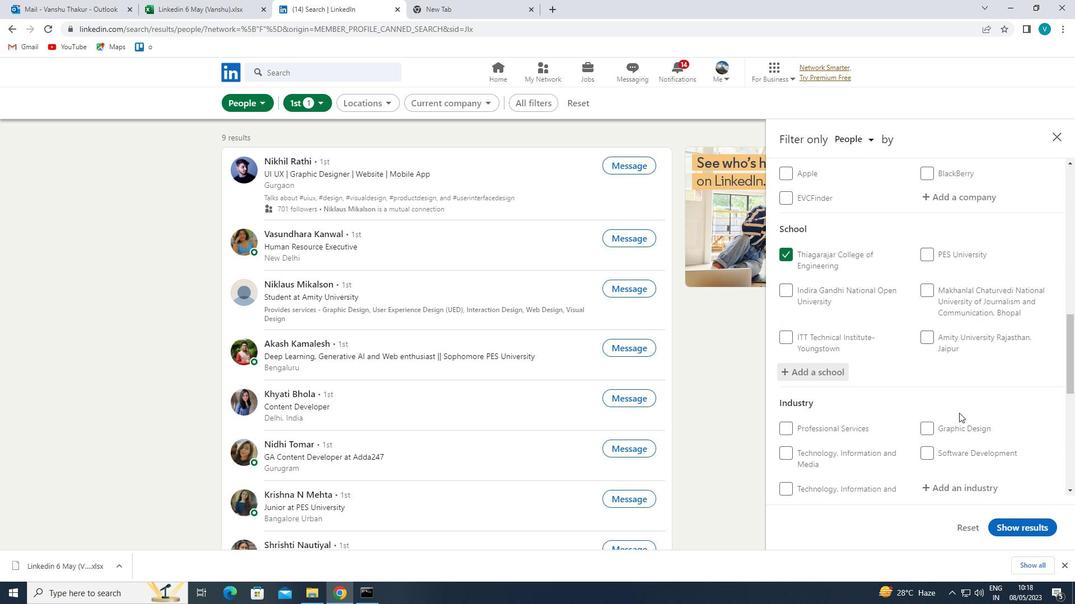 
Action: Mouse moved to (973, 376)
Screenshot: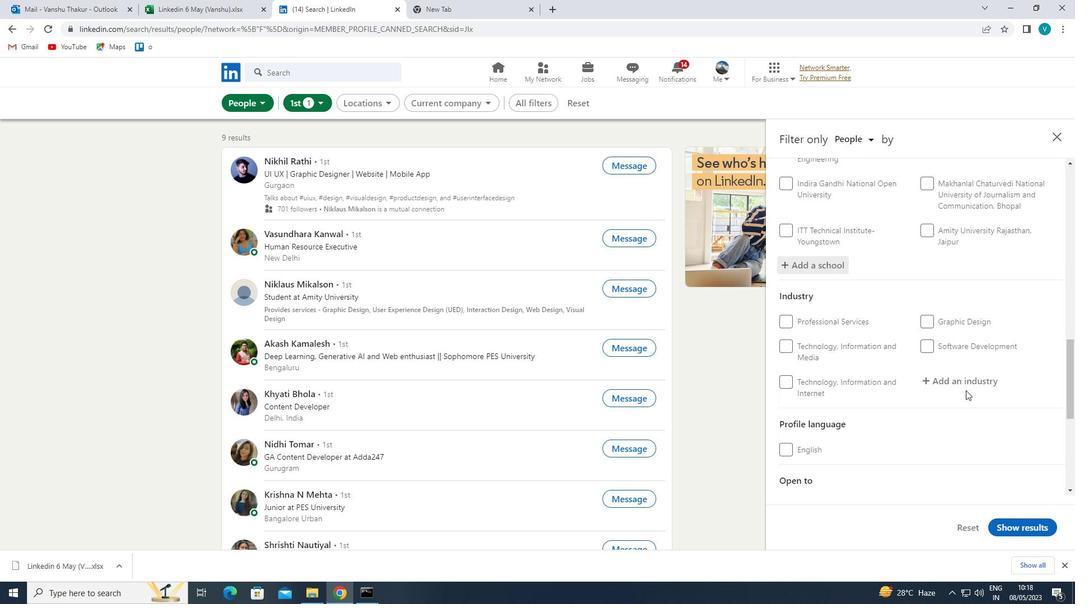 
Action: Mouse pressed left at (973, 376)
Screenshot: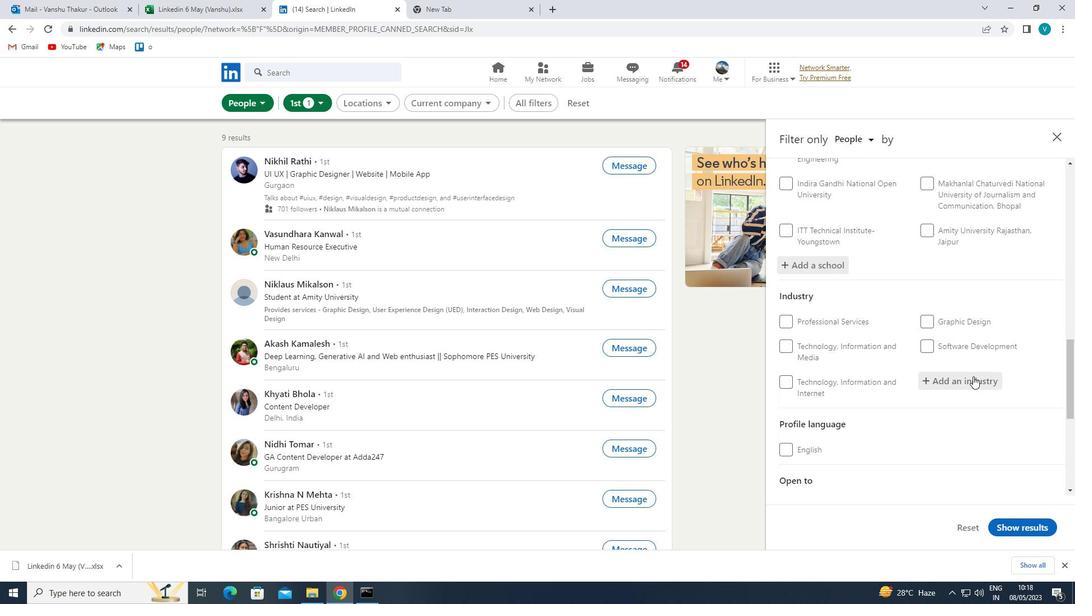 
Action: Key pressed <Key.shift>WHOLEA<Key.backspace>SALE<Key.space><Key.shift>FURNI
Screenshot: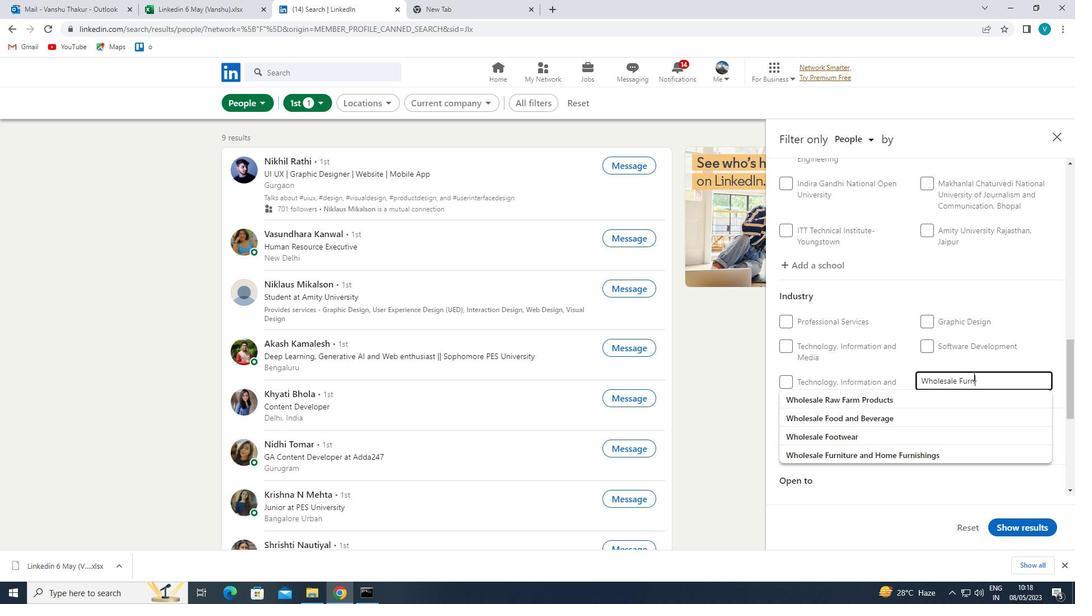 
Action: Mouse moved to (949, 394)
Screenshot: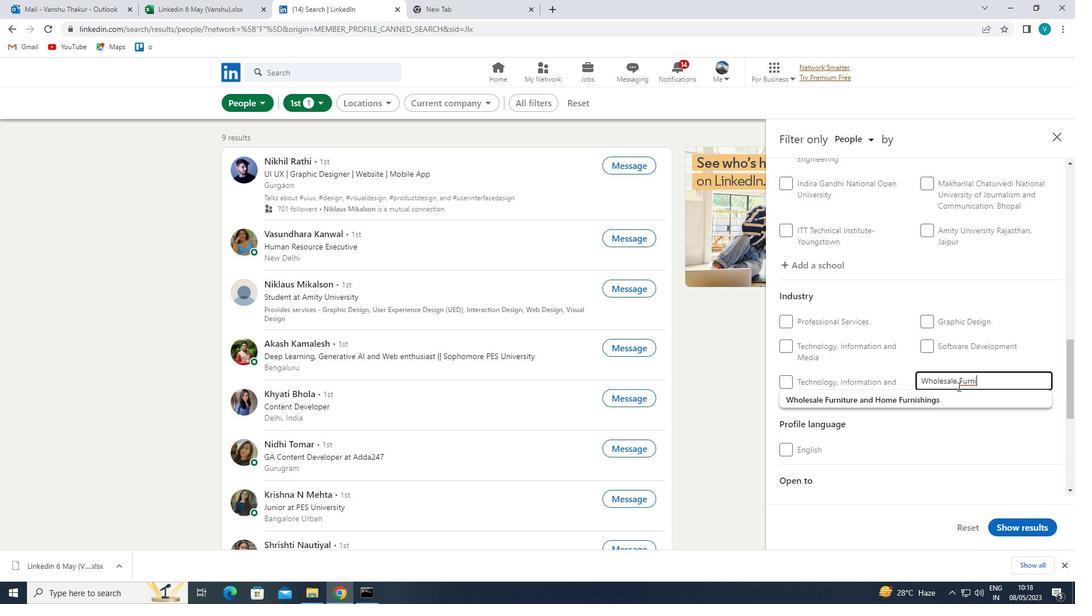 
Action: Mouse pressed left at (949, 394)
Screenshot: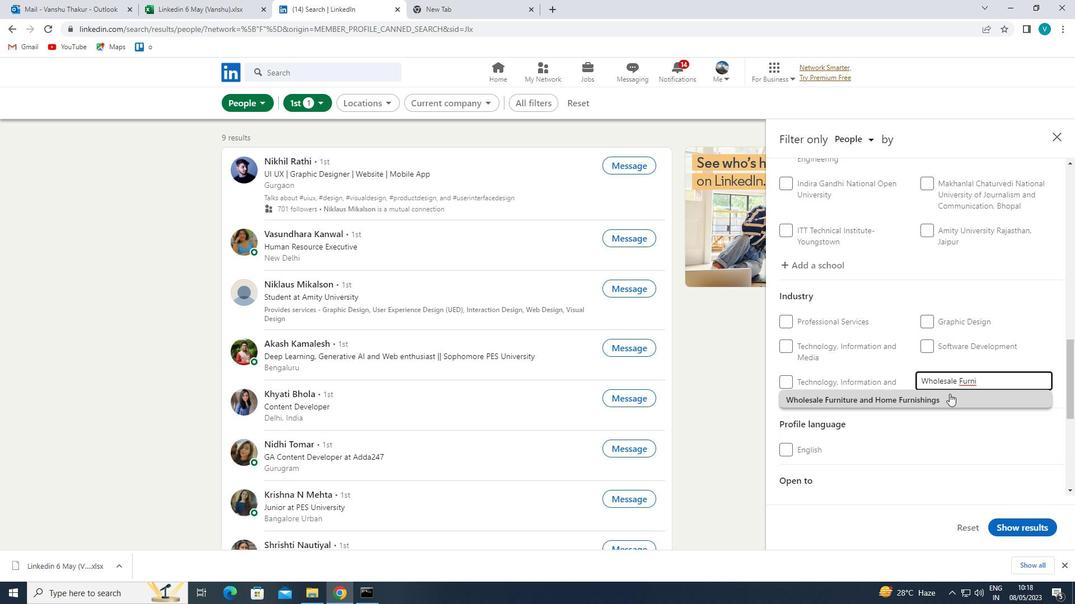 
Action: Mouse moved to (953, 393)
Screenshot: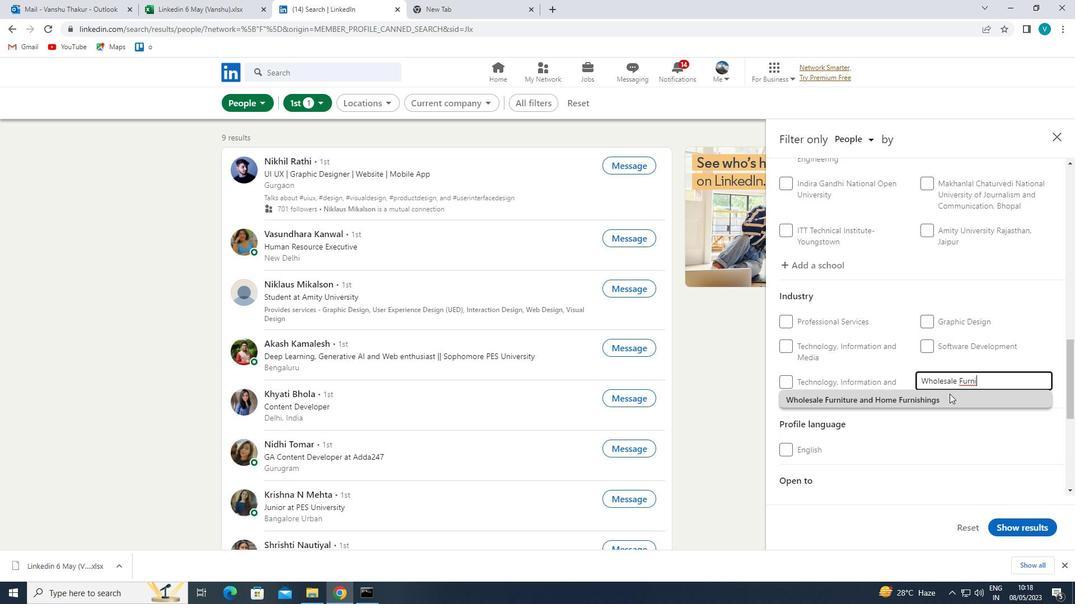 
Action: Mouse scrolled (953, 392) with delta (0, 0)
Screenshot: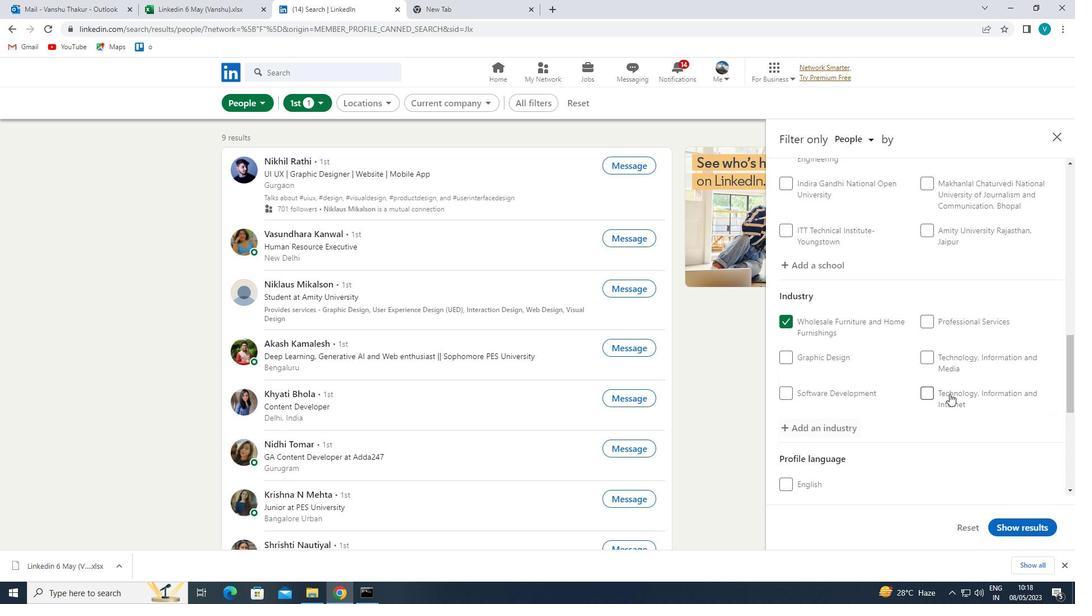 
Action: Mouse scrolled (953, 392) with delta (0, 0)
Screenshot: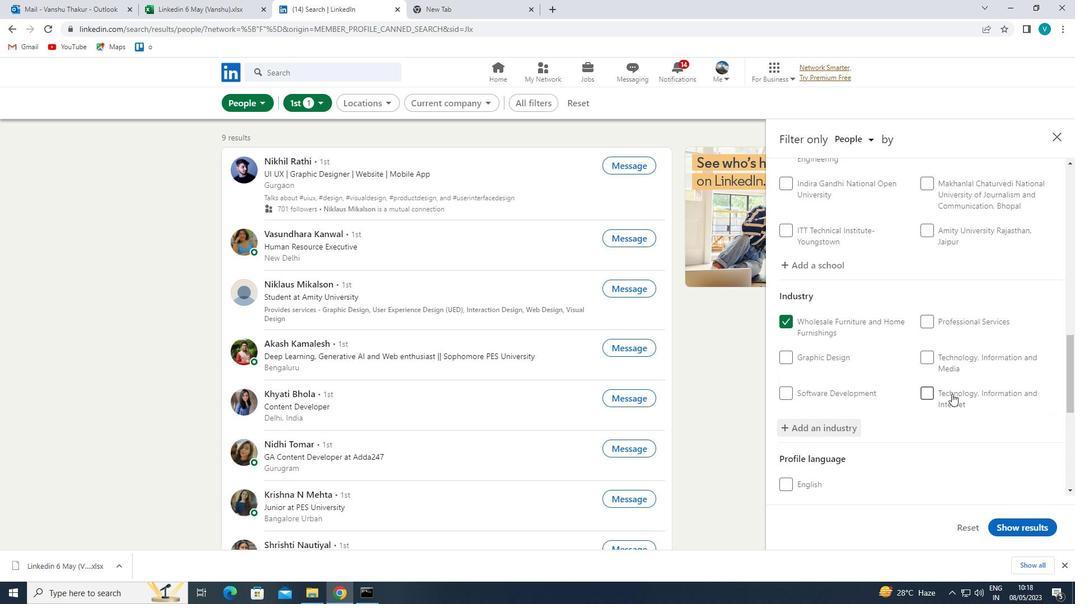 
Action: Mouse scrolled (953, 392) with delta (0, 0)
Screenshot: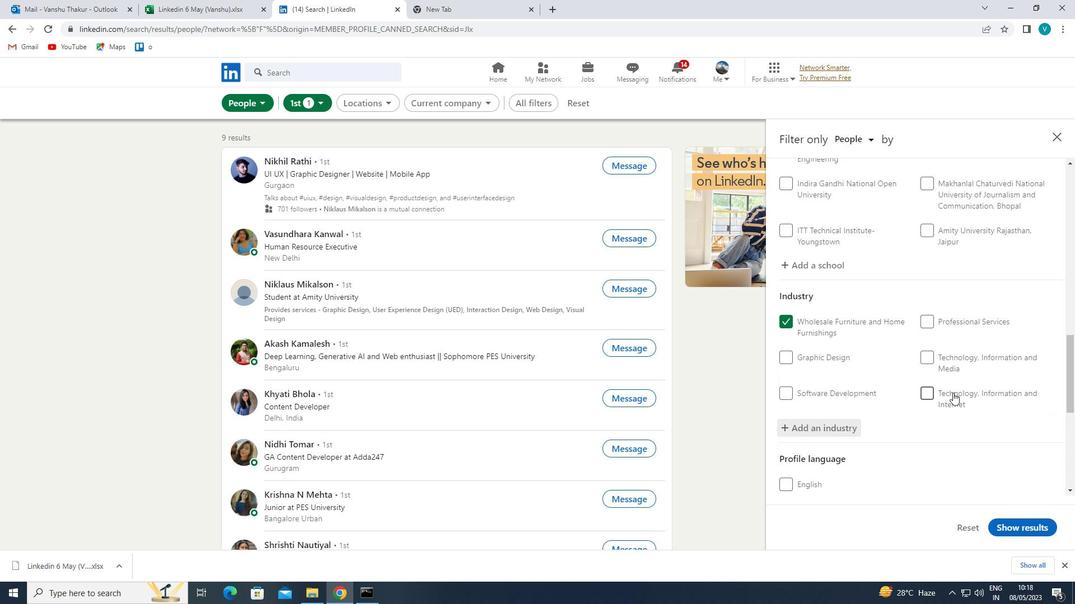 
Action: Mouse scrolled (953, 392) with delta (0, 0)
Screenshot: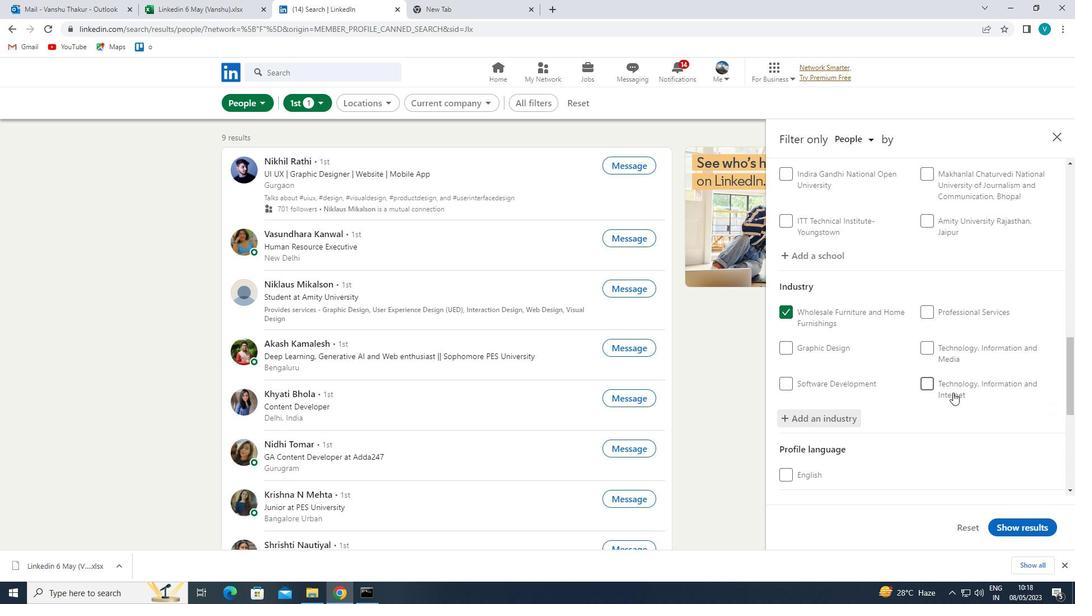 
Action: Mouse moved to (954, 391)
Screenshot: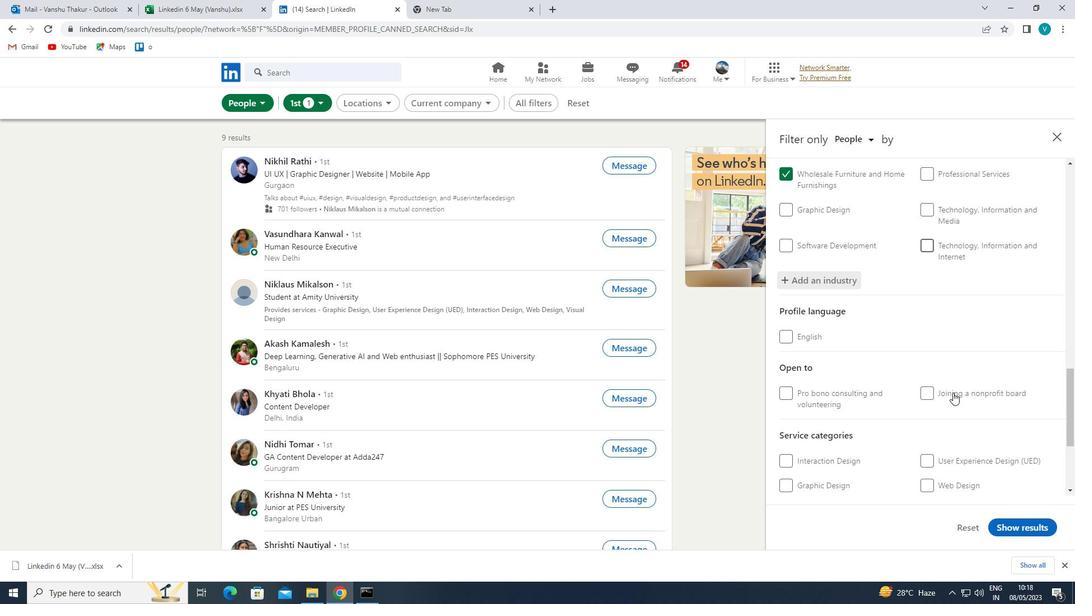 
Action: Mouse scrolled (954, 391) with delta (0, 0)
Screenshot: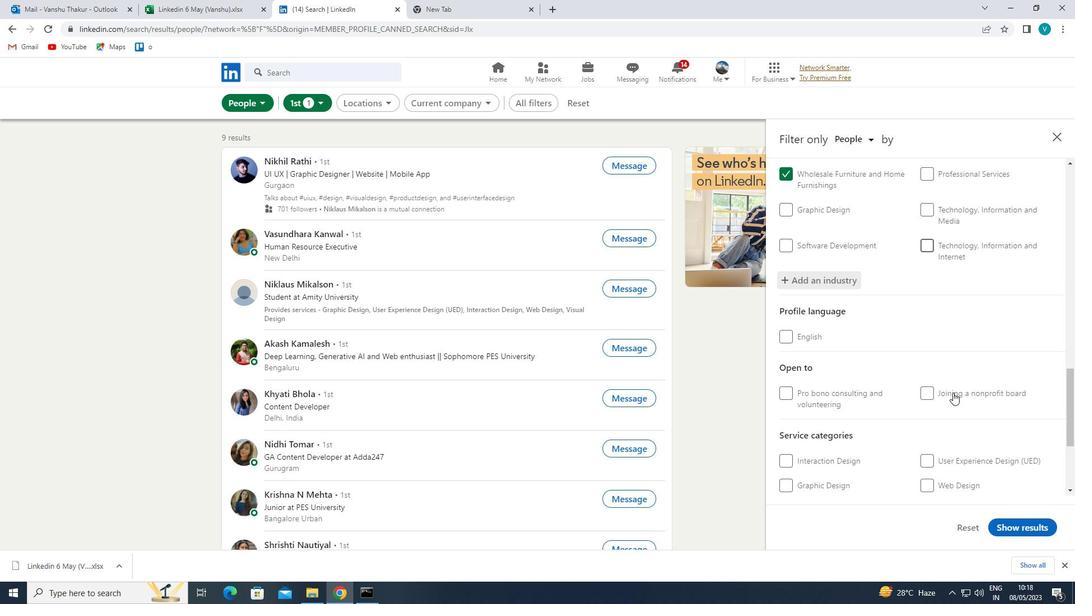
Action: Mouse moved to (949, 373)
Screenshot: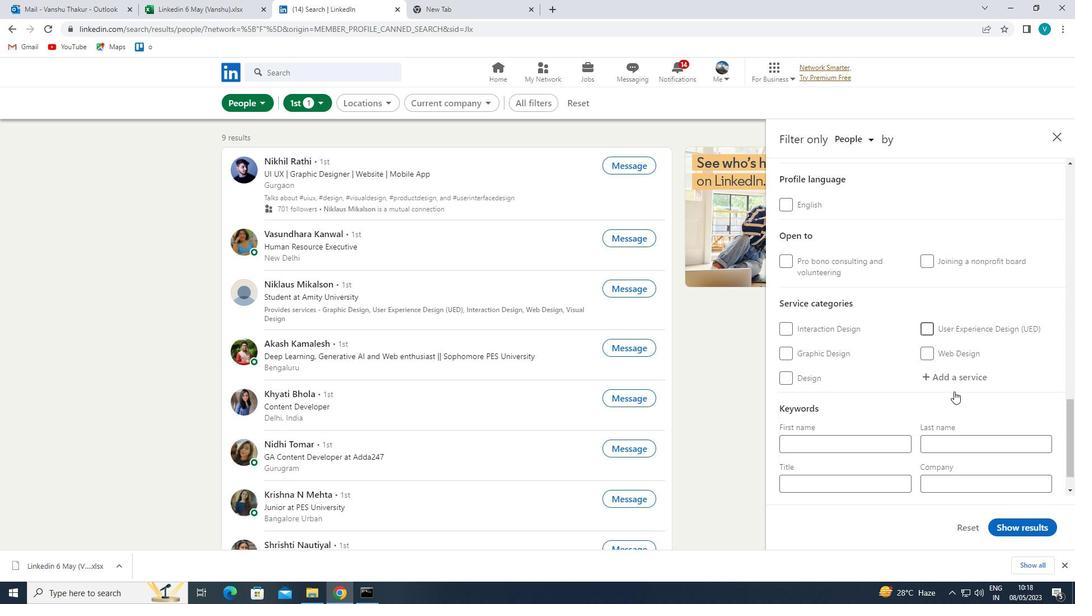 
Action: Mouse pressed left at (949, 373)
Screenshot: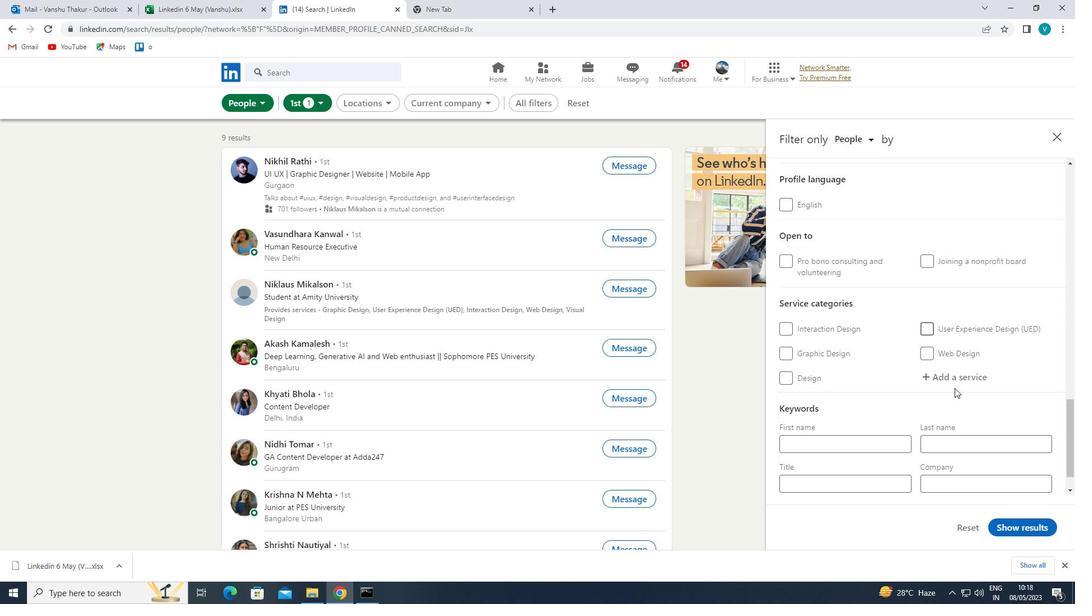 
Action: Mouse moved to (951, 371)
Screenshot: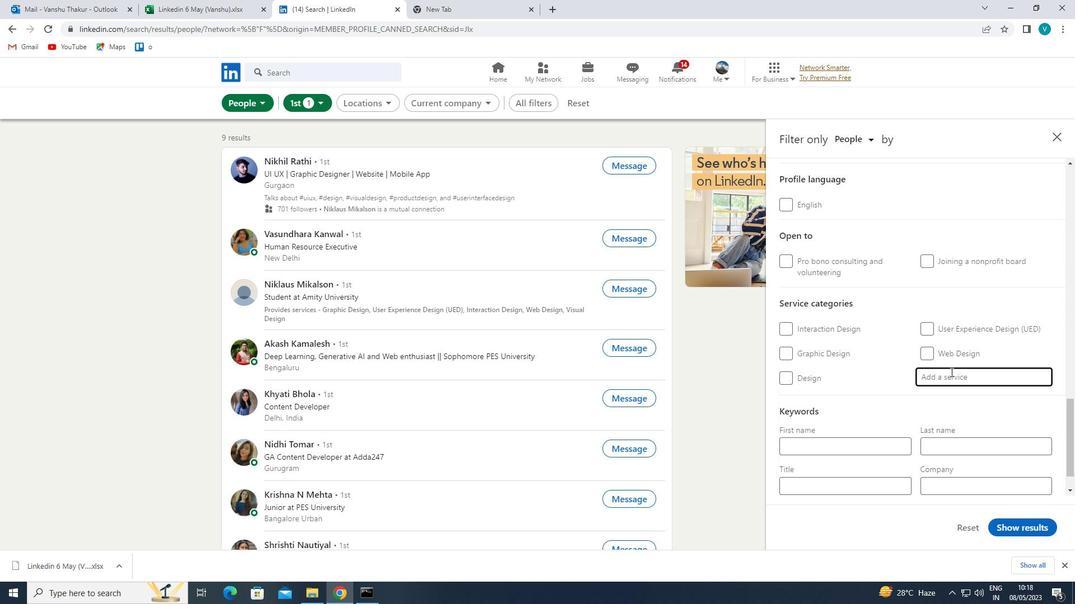 
Action: Key pressed <Key.shift>AUDIO<Key.space>
Screenshot: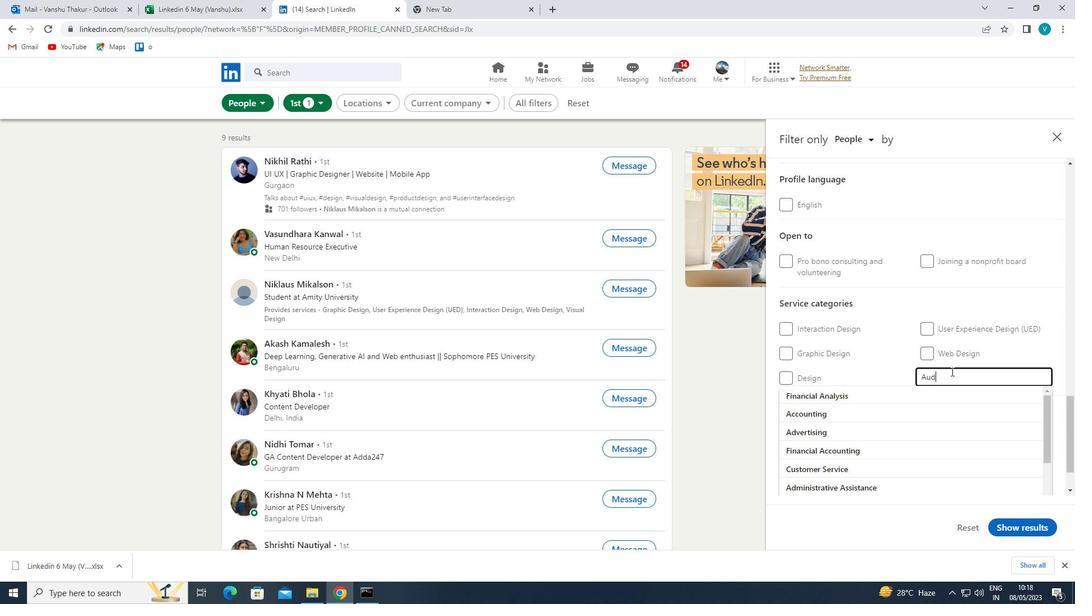 
Action: Mouse moved to (918, 397)
Screenshot: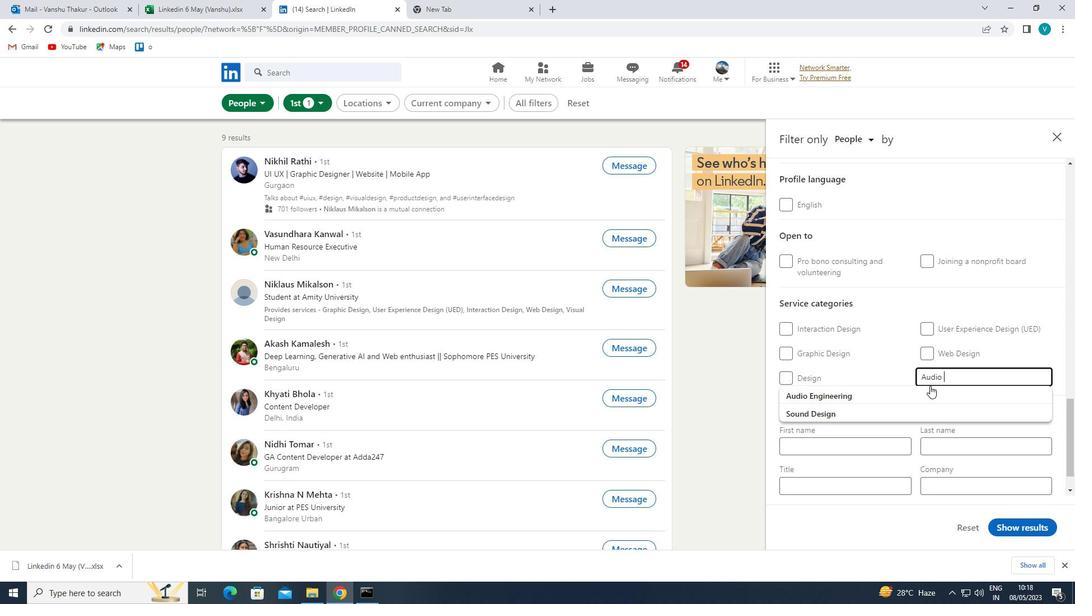 
Action: Mouse pressed left at (918, 397)
Screenshot: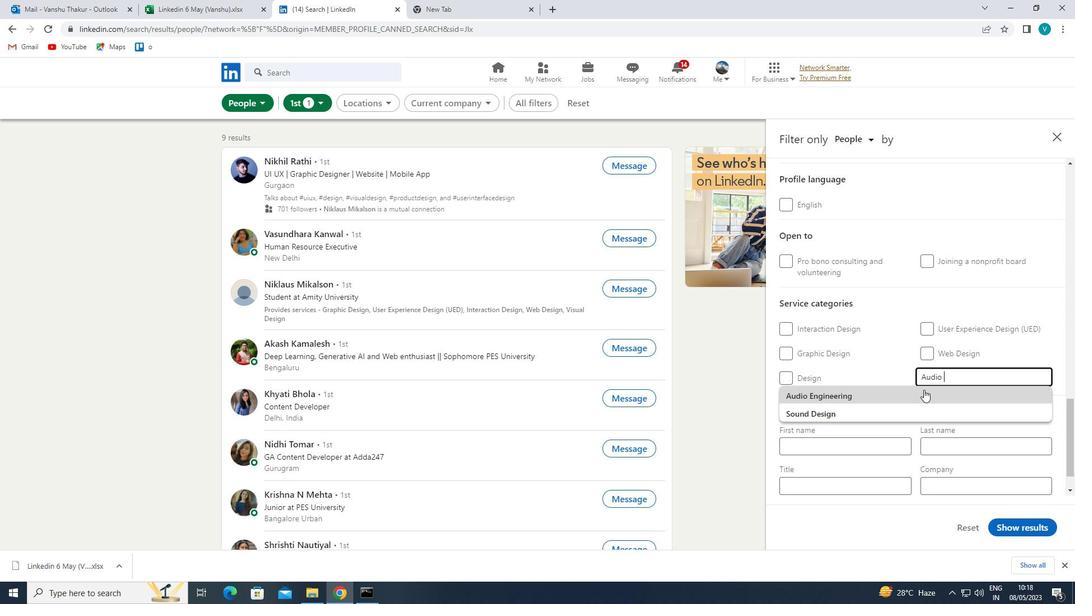 
Action: Mouse moved to (920, 397)
Screenshot: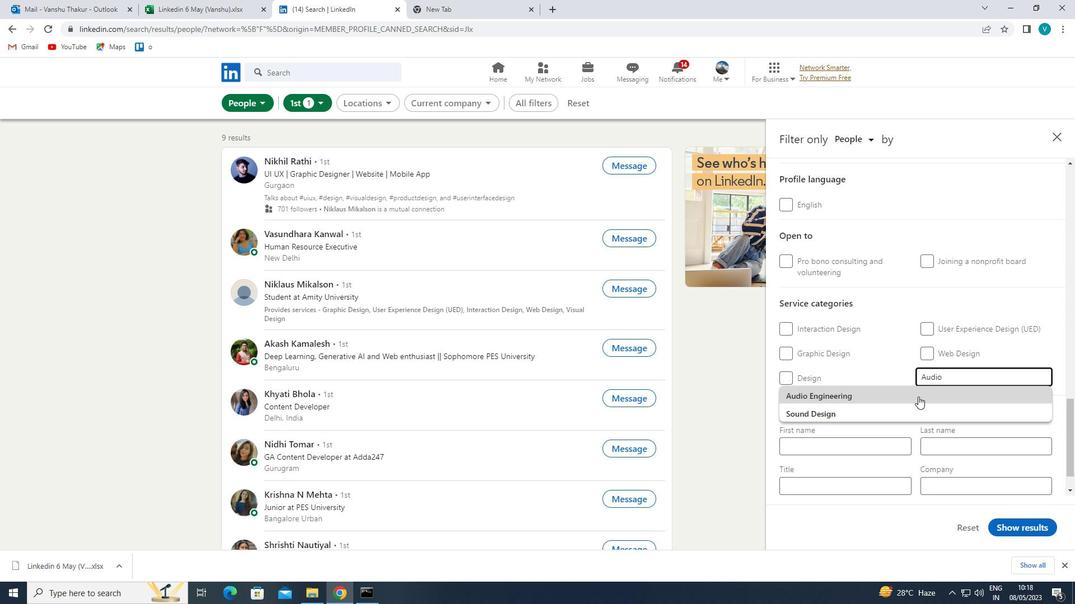 
Action: Mouse scrolled (920, 396) with delta (0, 0)
Screenshot: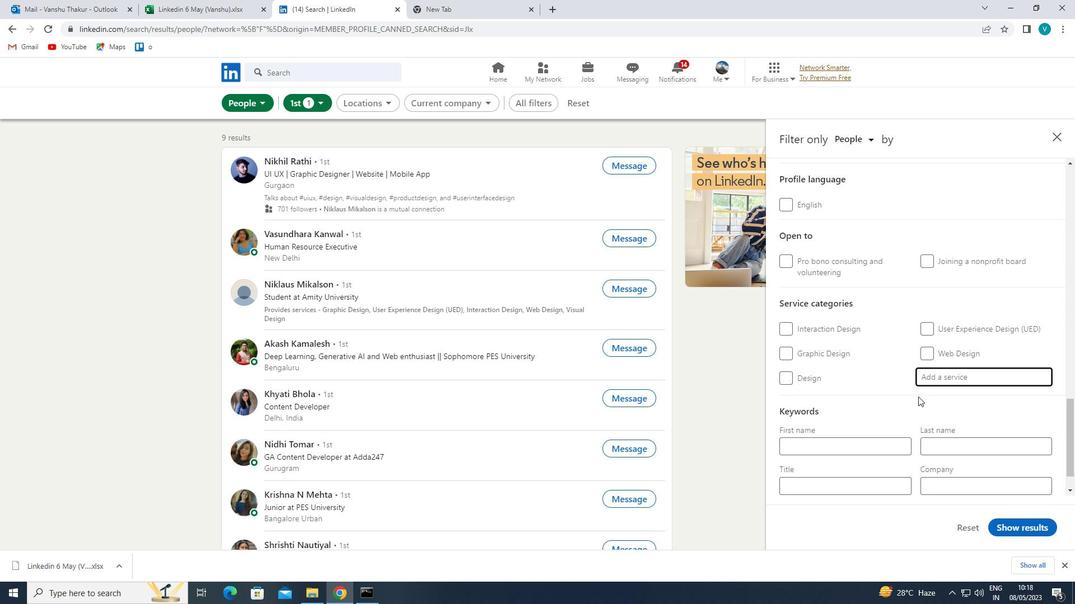 
Action: Mouse moved to (918, 397)
Screenshot: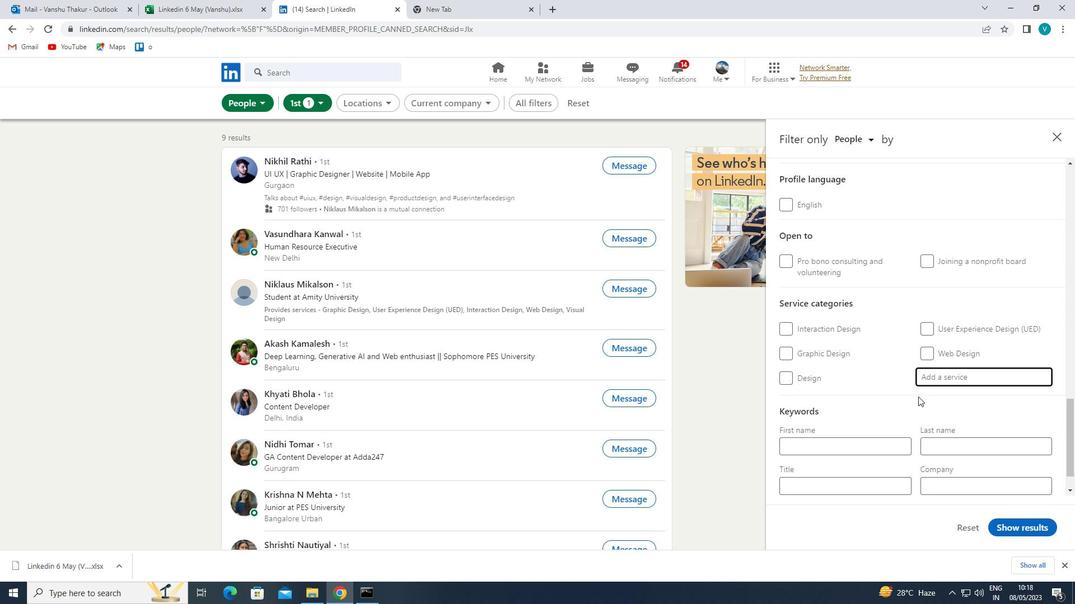 
Action: Mouse scrolled (918, 396) with delta (0, 0)
Screenshot: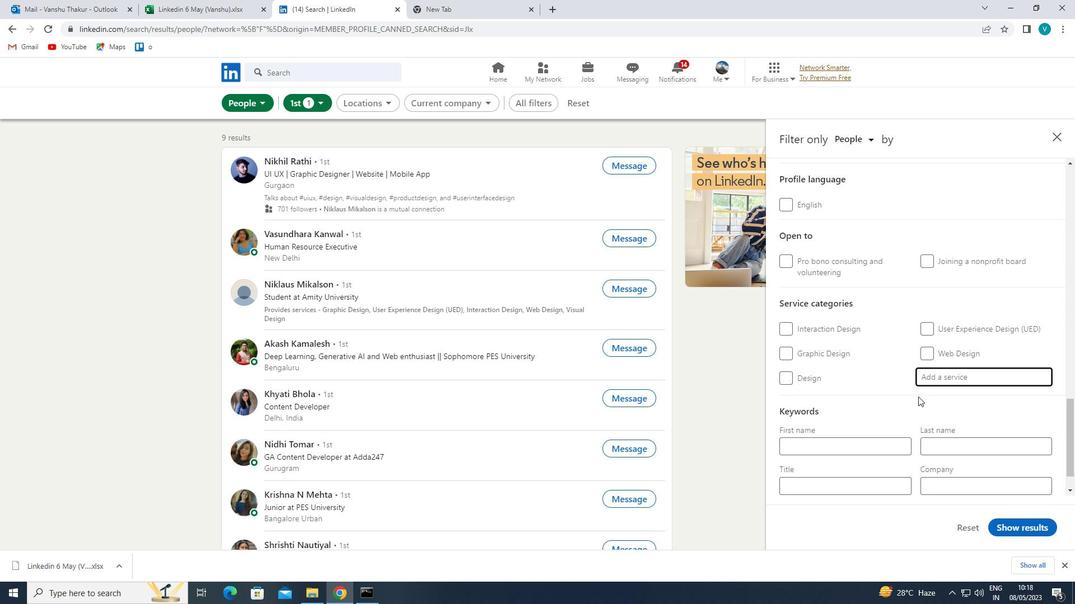
Action: Mouse moved to (917, 397)
Screenshot: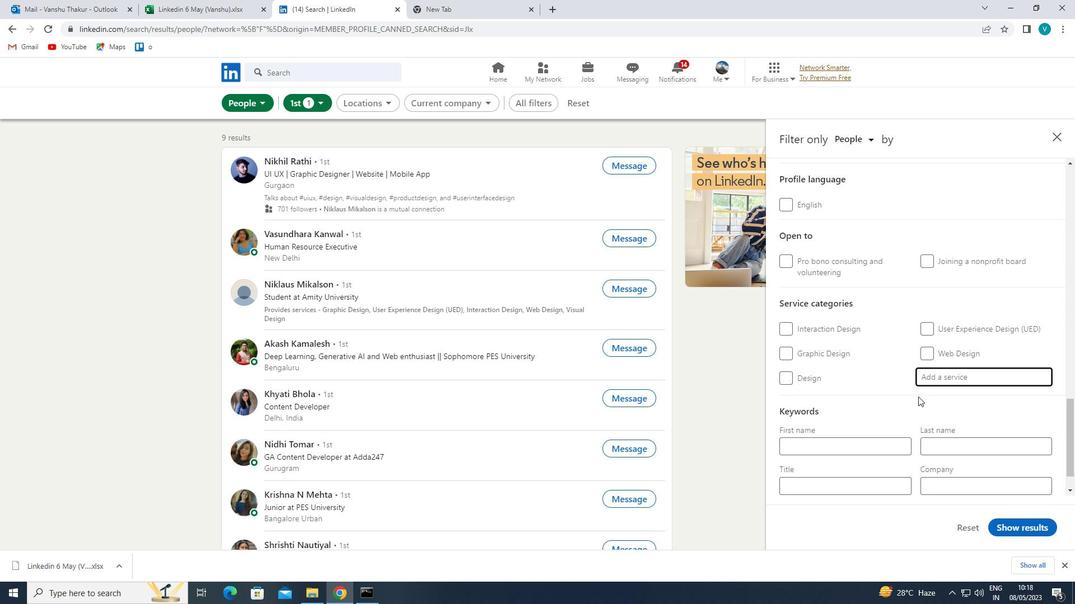 
Action: Mouse scrolled (917, 397) with delta (0, 0)
Screenshot: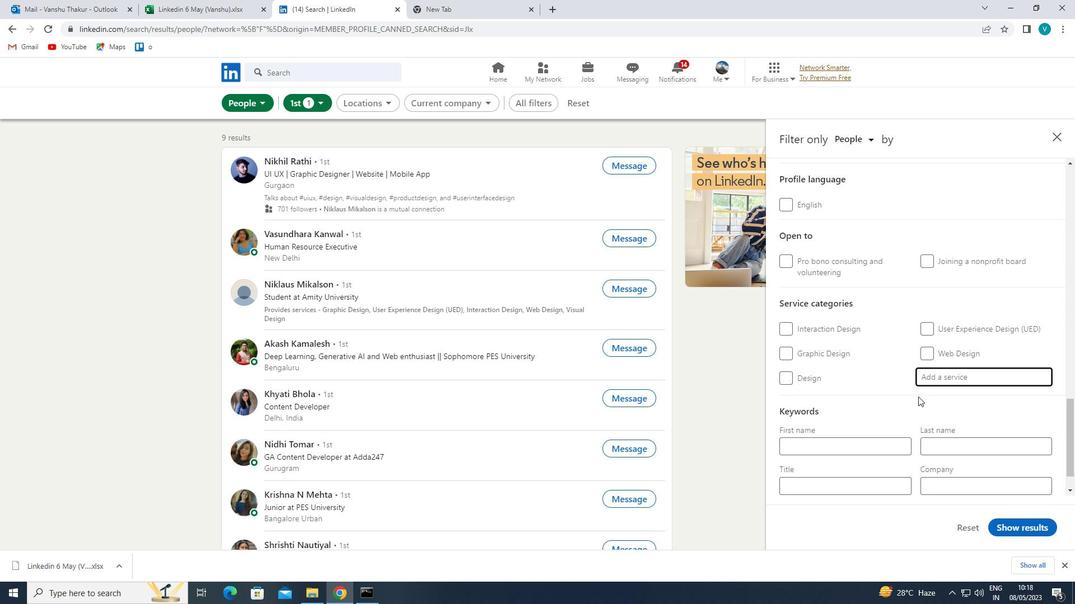 
Action: Mouse moved to (916, 398)
Screenshot: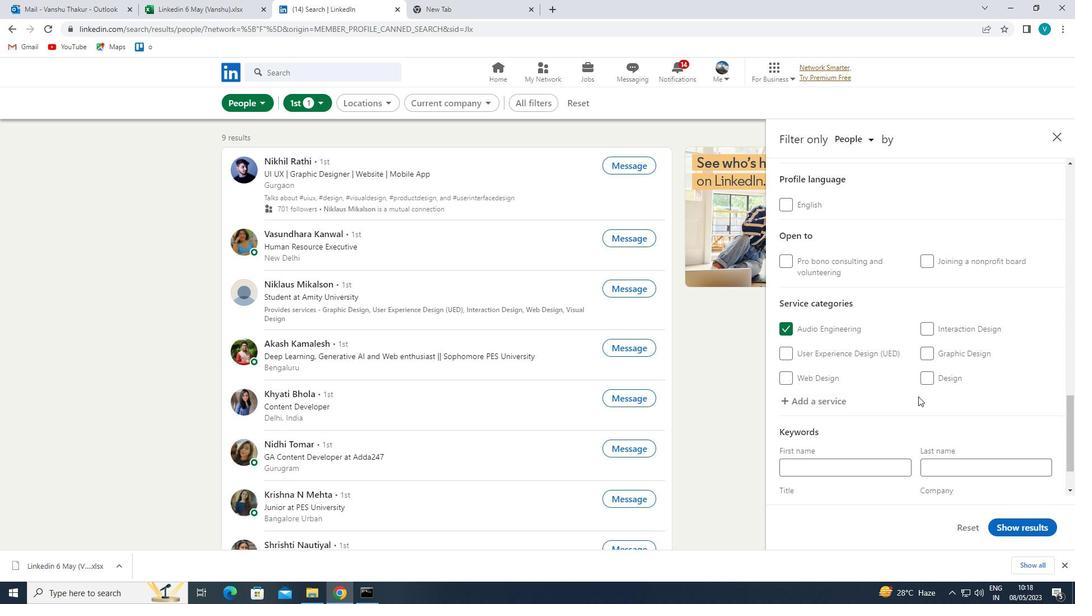 
Action: Mouse scrolled (916, 397) with delta (0, 0)
Screenshot: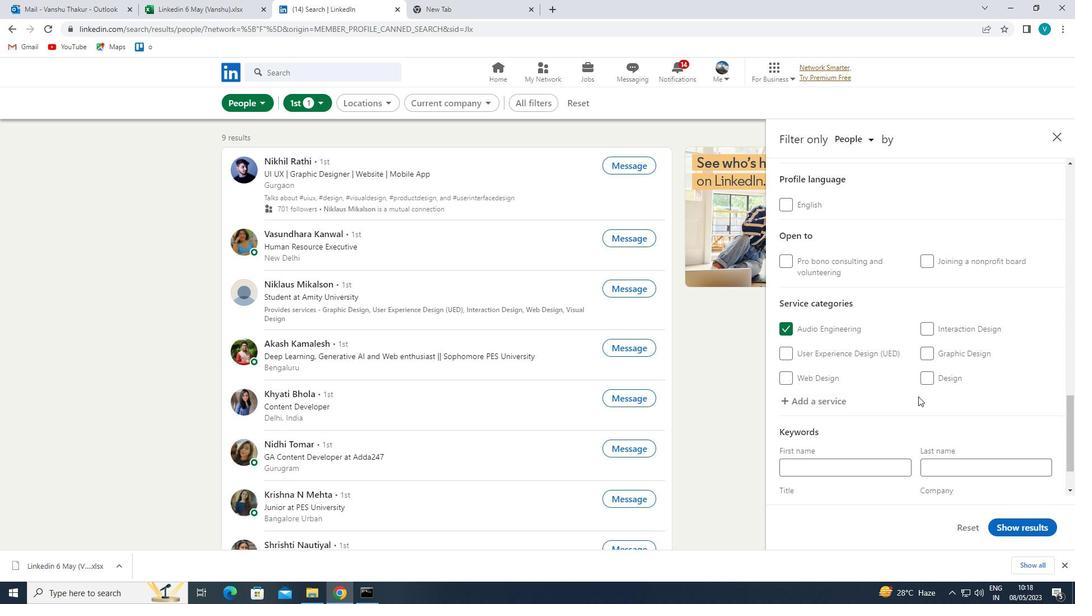 
Action: Mouse moved to (878, 445)
Screenshot: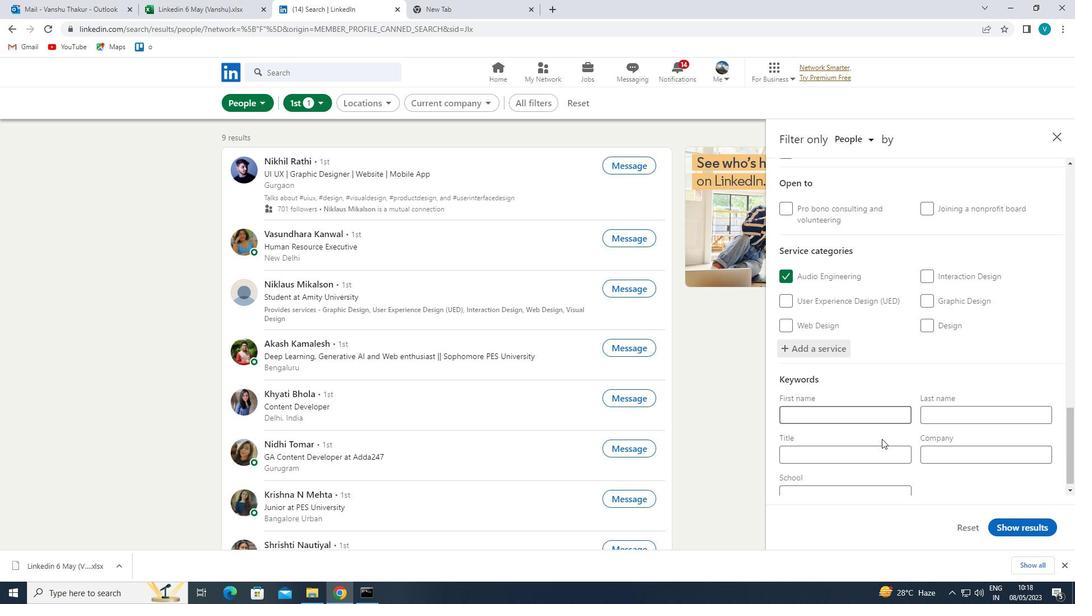 
Action: Mouse pressed left at (878, 445)
Screenshot: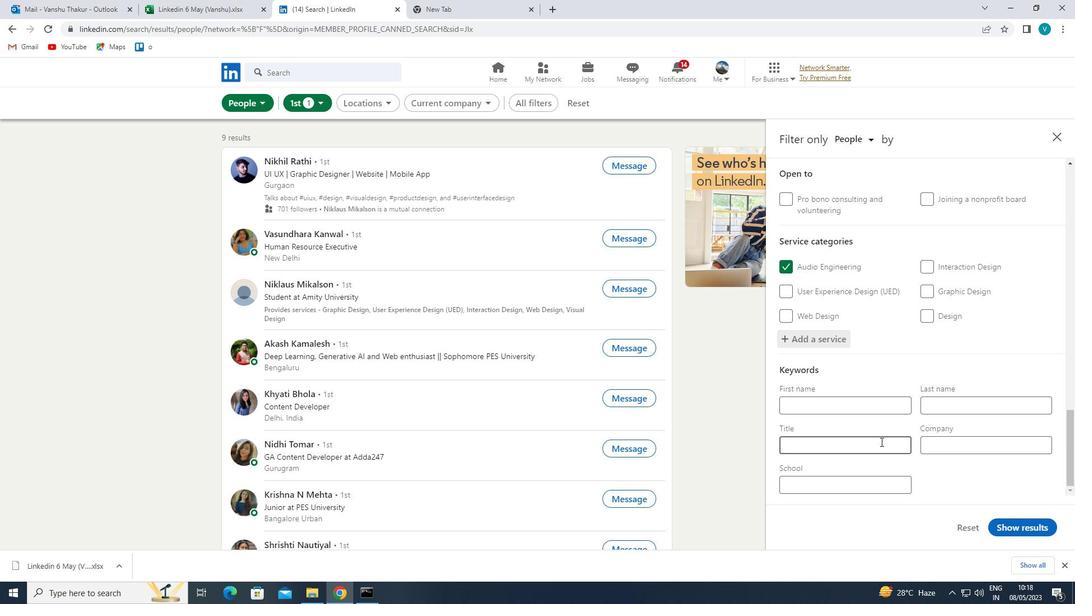 
Action: Key pressed <Key.shift>ENTREPRENEUR<Key.space>
Screenshot: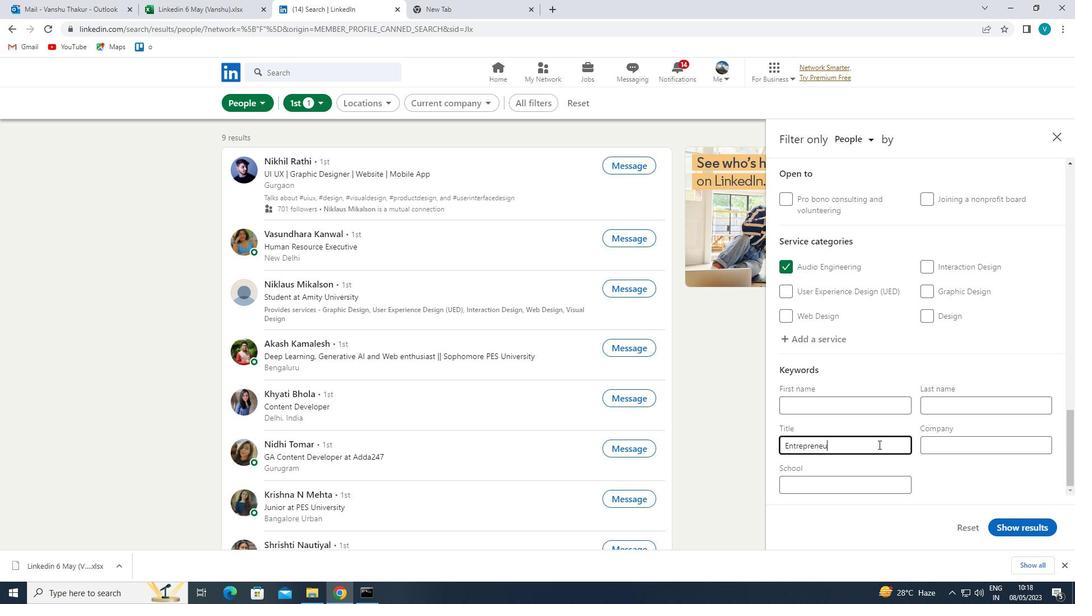 
Action: Mouse moved to (1018, 525)
Screenshot: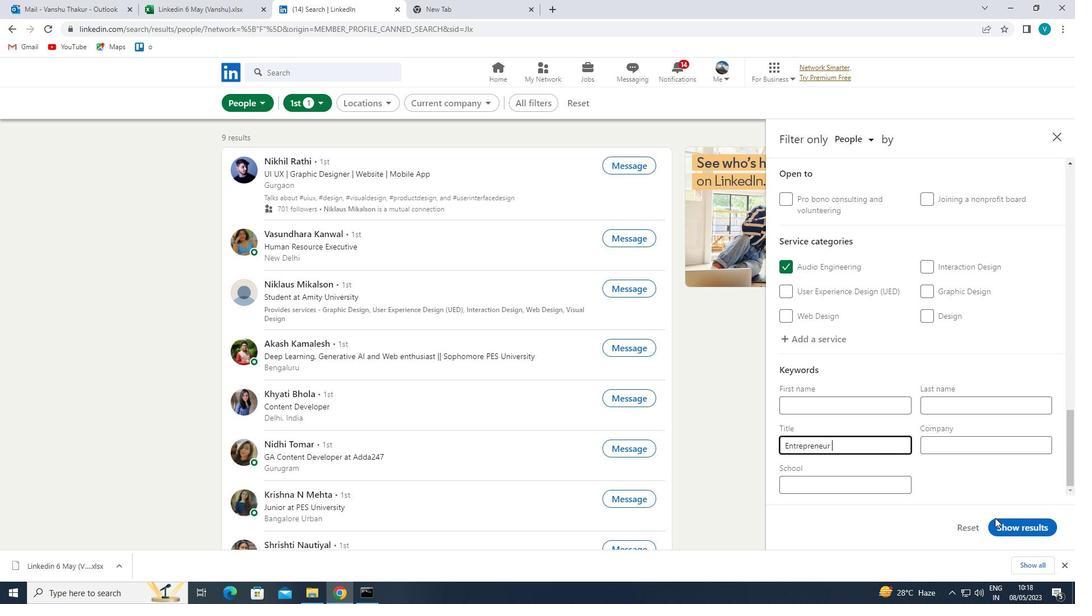 
Action: Mouse pressed left at (1018, 525)
Screenshot: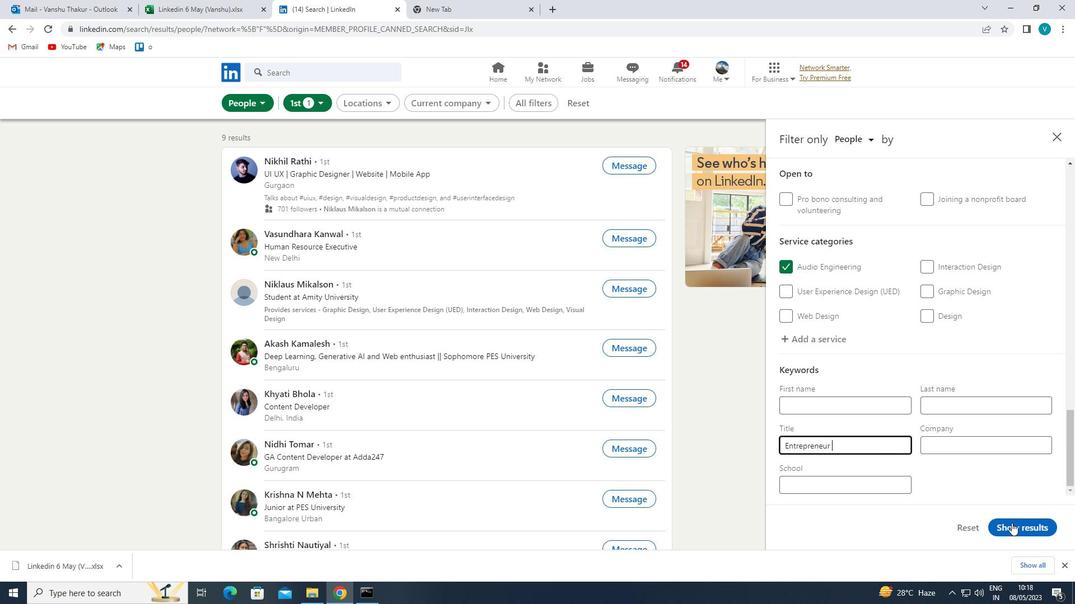
